 Task: Create a due date automation trigger when advanced on, on the tuesday of the week a card is due add fields without custom field "Resume" set to a number greater than 1 and lower than 10 at 11:00 AM.
Action: Mouse moved to (1170, 92)
Screenshot: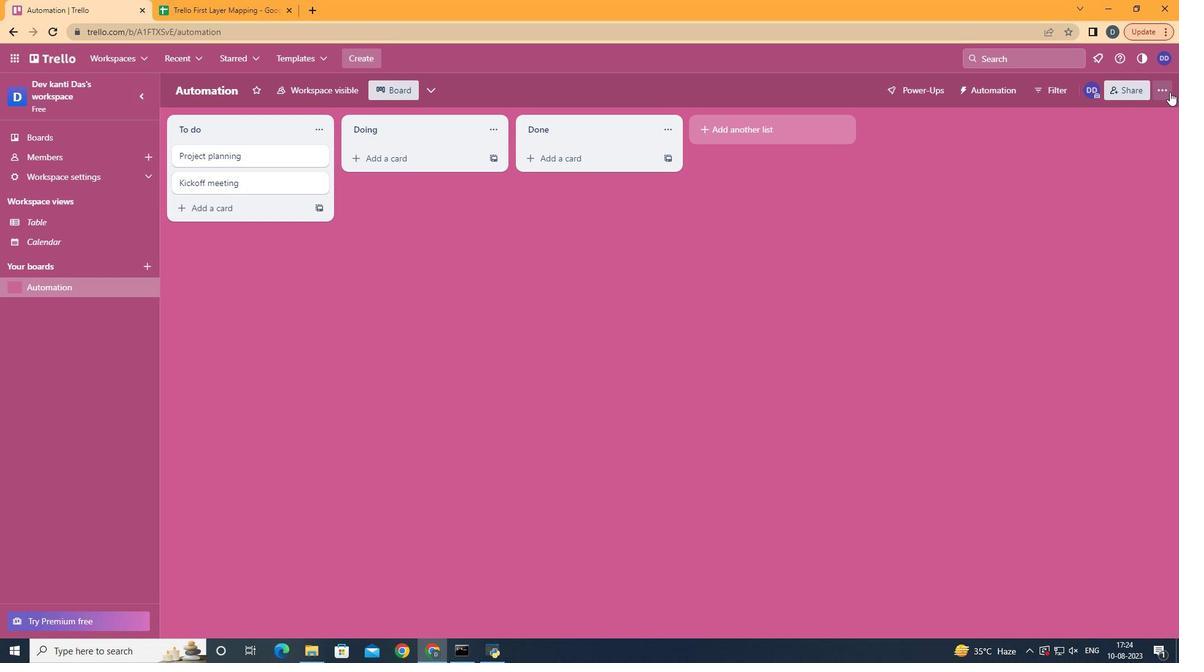 
Action: Mouse pressed left at (1170, 92)
Screenshot: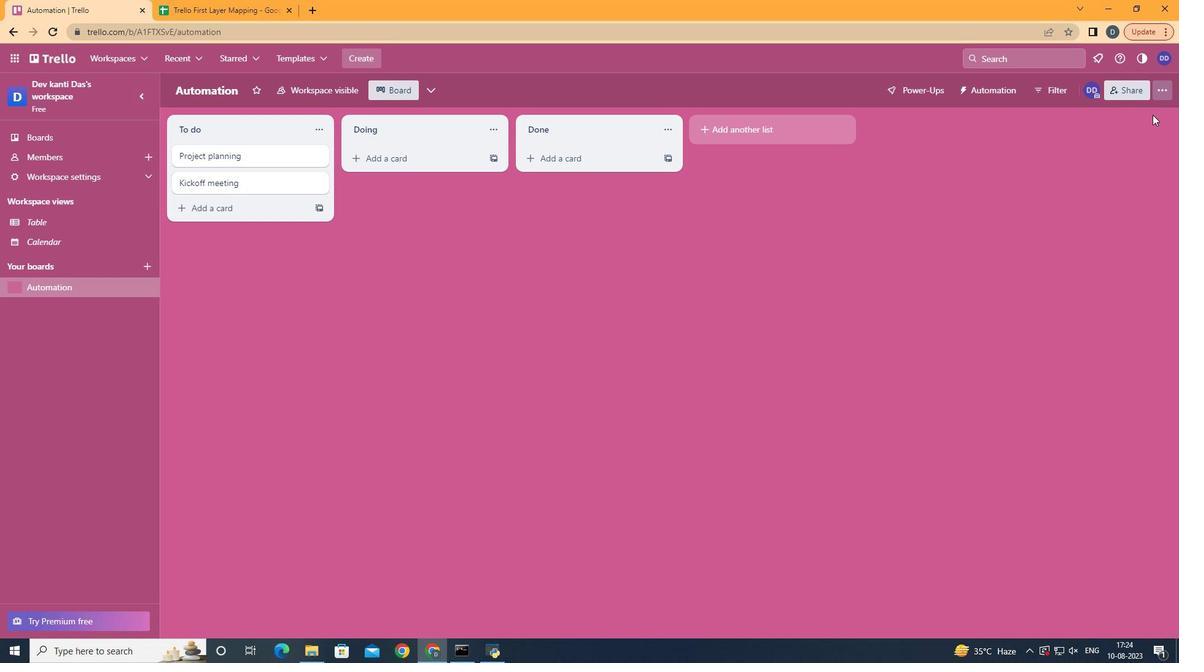 
Action: Mouse moved to (1030, 259)
Screenshot: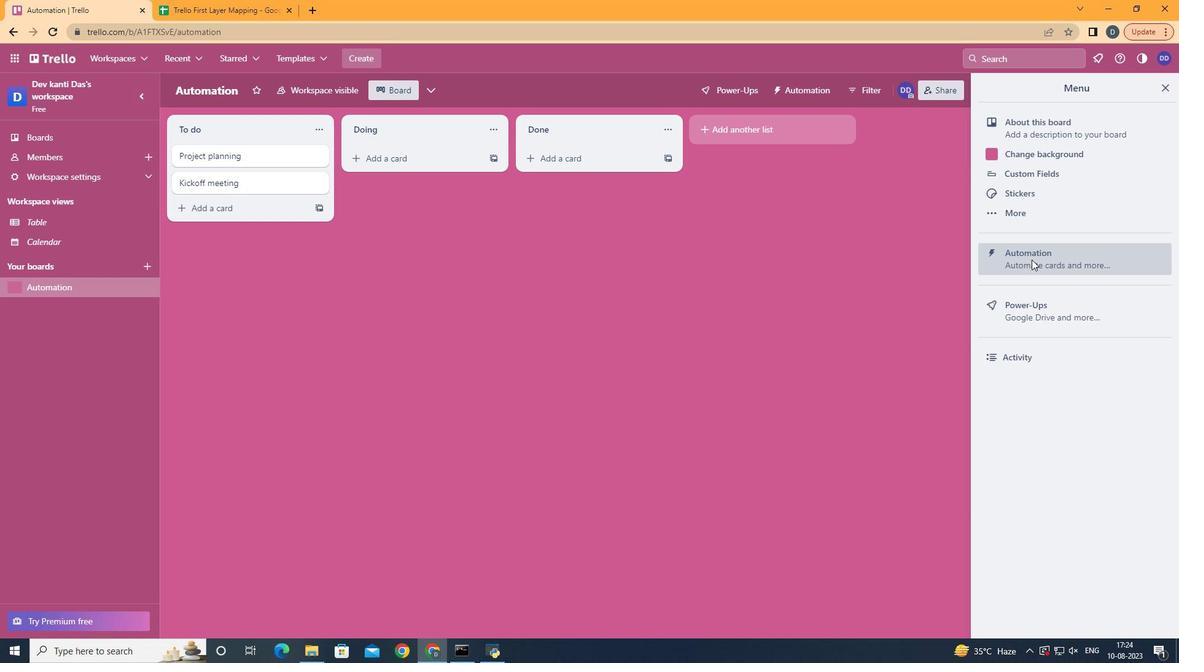 
Action: Mouse pressed left at (1030, 259)
Screenshot: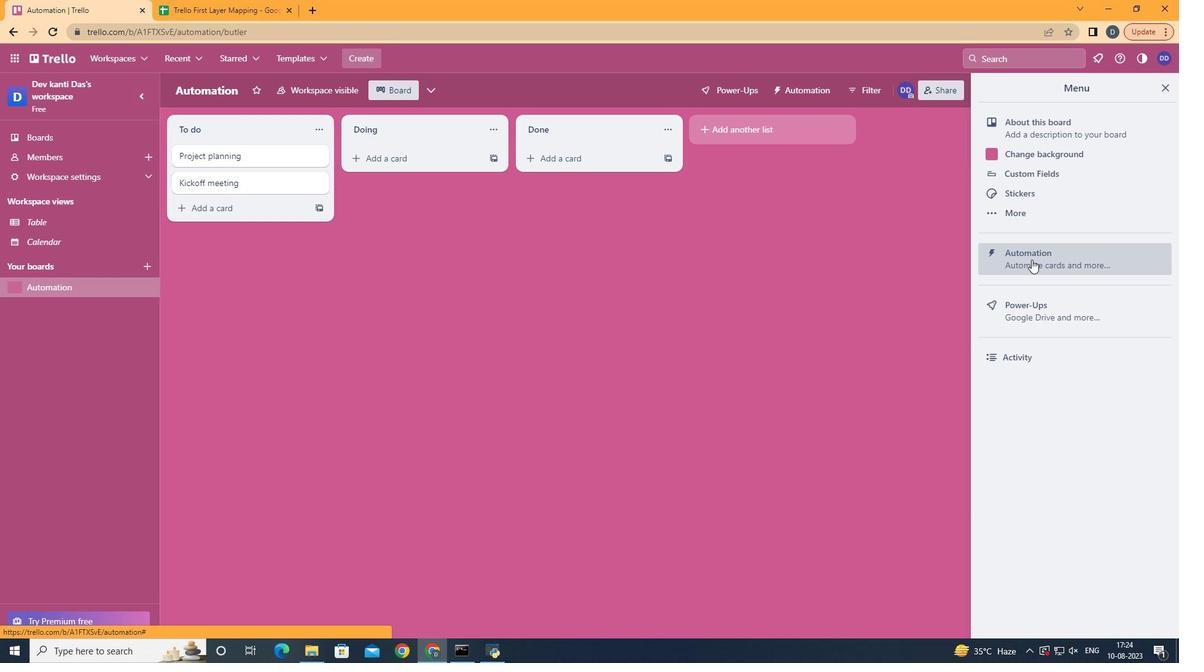 
Action: Mouse moved to (215, 245)
Screenshot: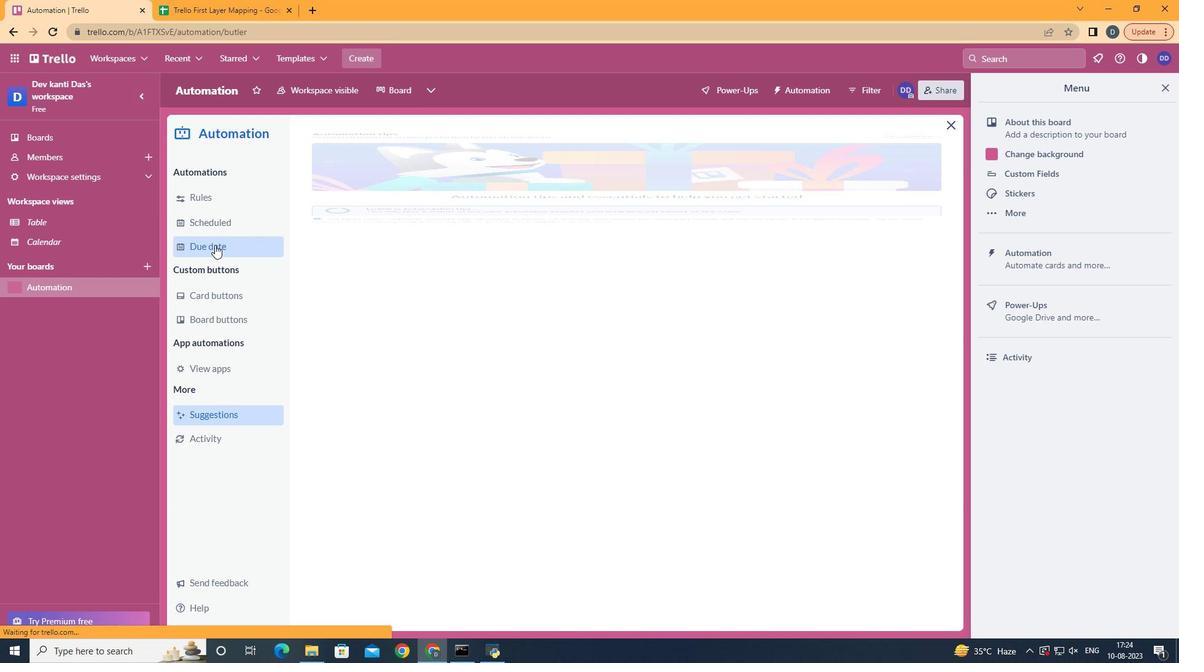 
Action: Mouse pressed left at (215, 245)
Screenshot: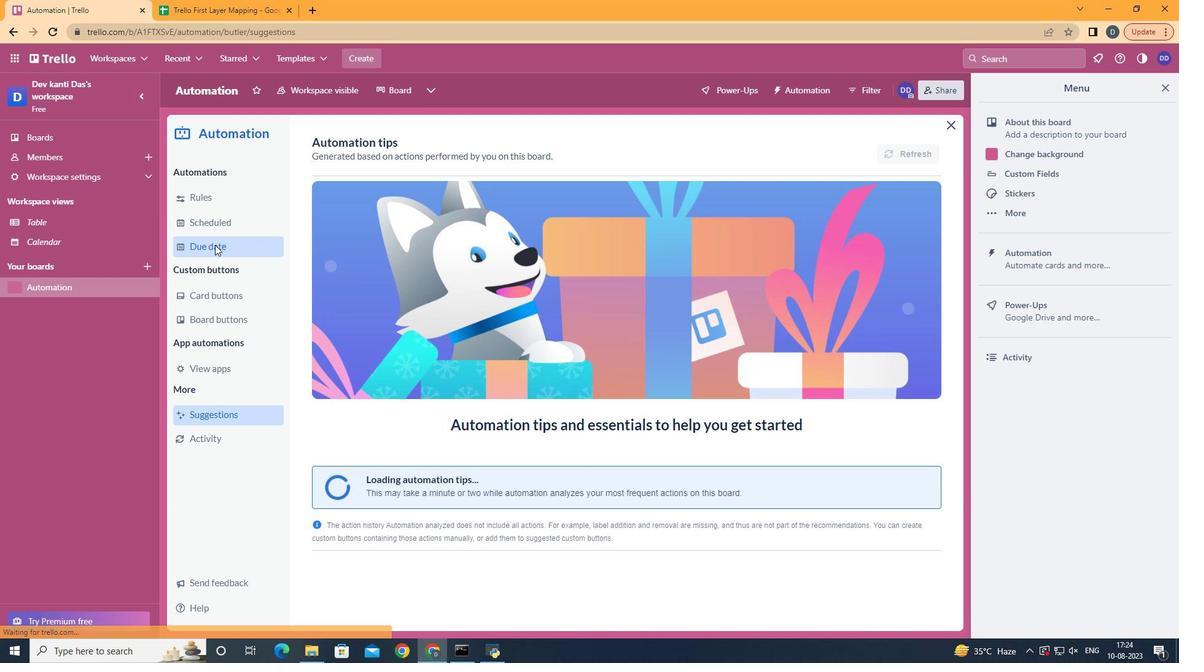 
Action: Mouse moved to (860, 146)
Screenshot: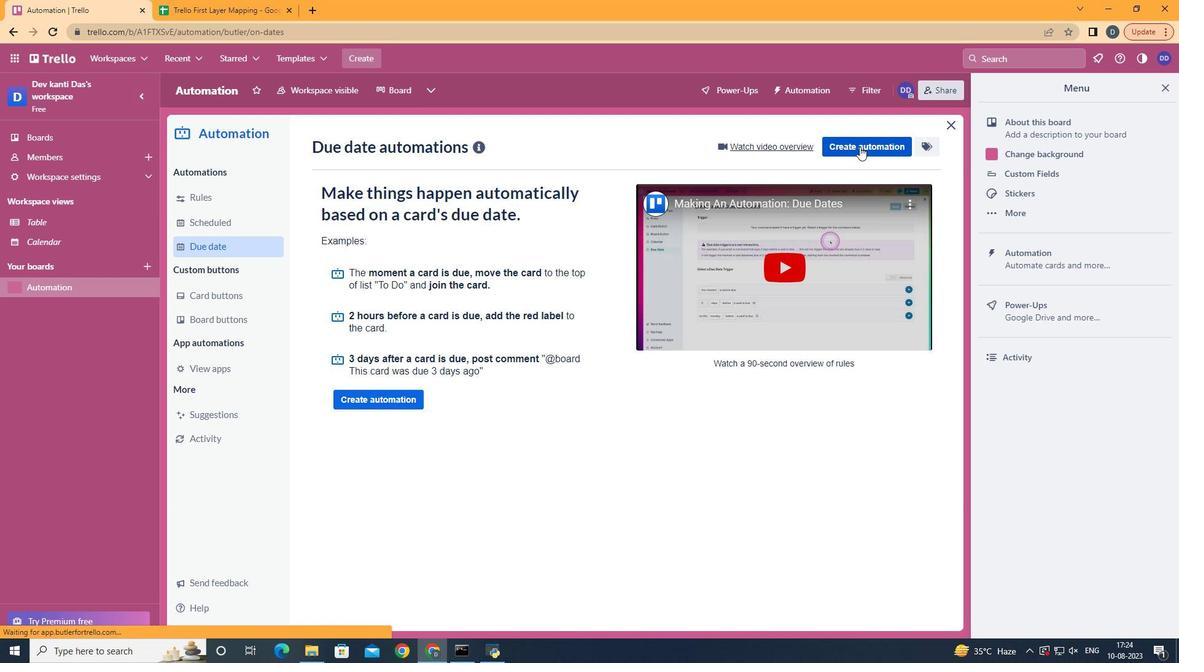
Action: Mouse pressed left at (860, 146)
Screenshot: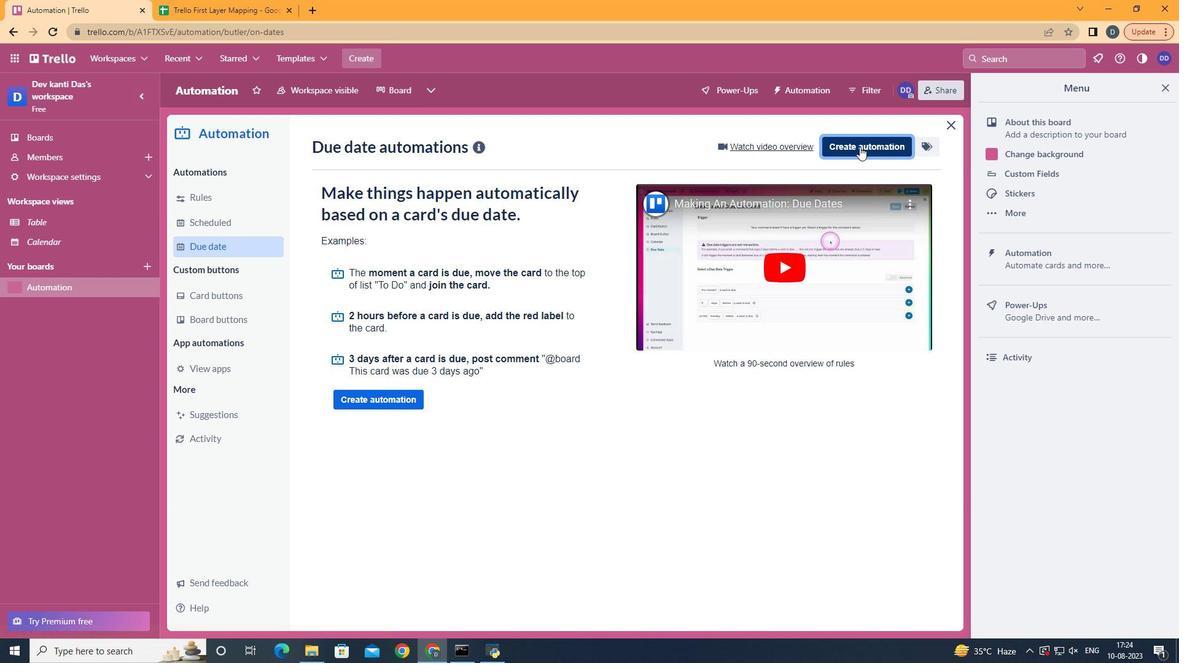 
Action: Mouse moved to (605, 268)
Screenshot: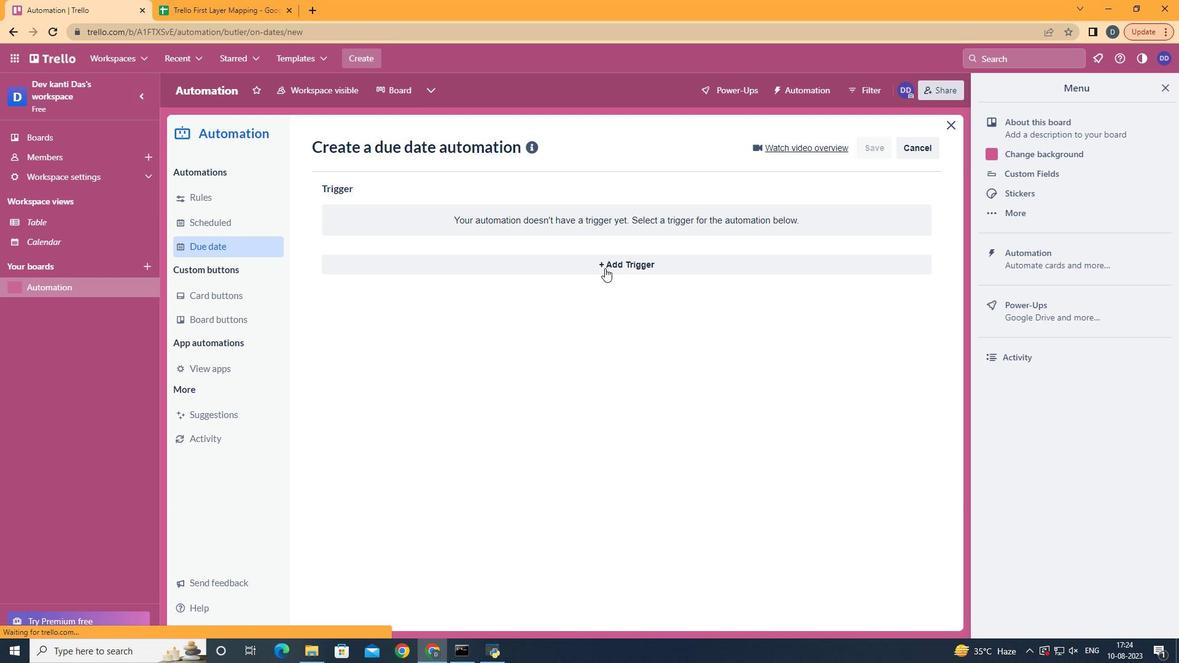 
Action: Mouse pressed left at (605, 268)
Screenshot: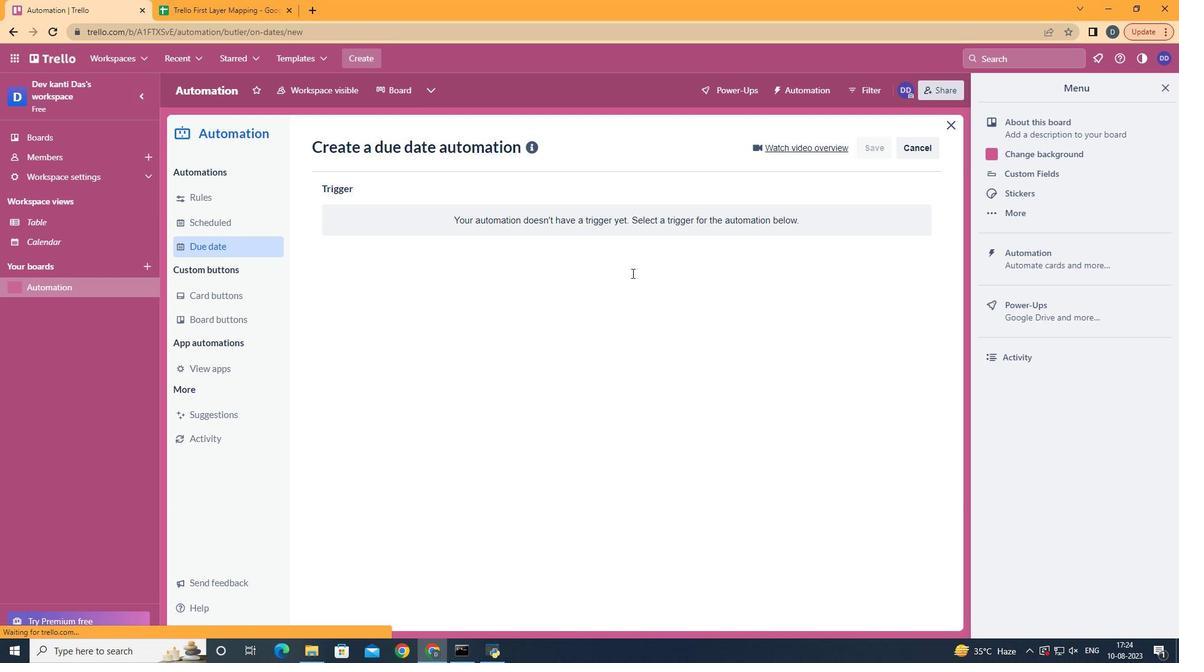 
Action: Mouse moved to (393, 345)
Screenshot: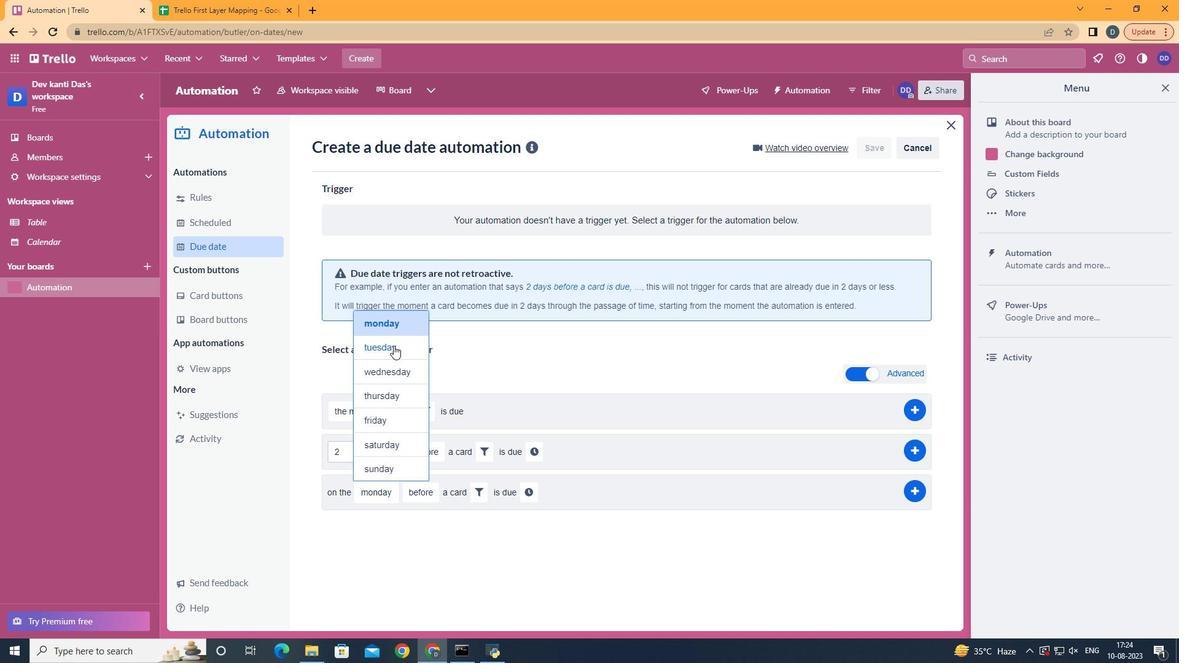 
Action: Mouse pressed left at (393, 345)
Screenshot: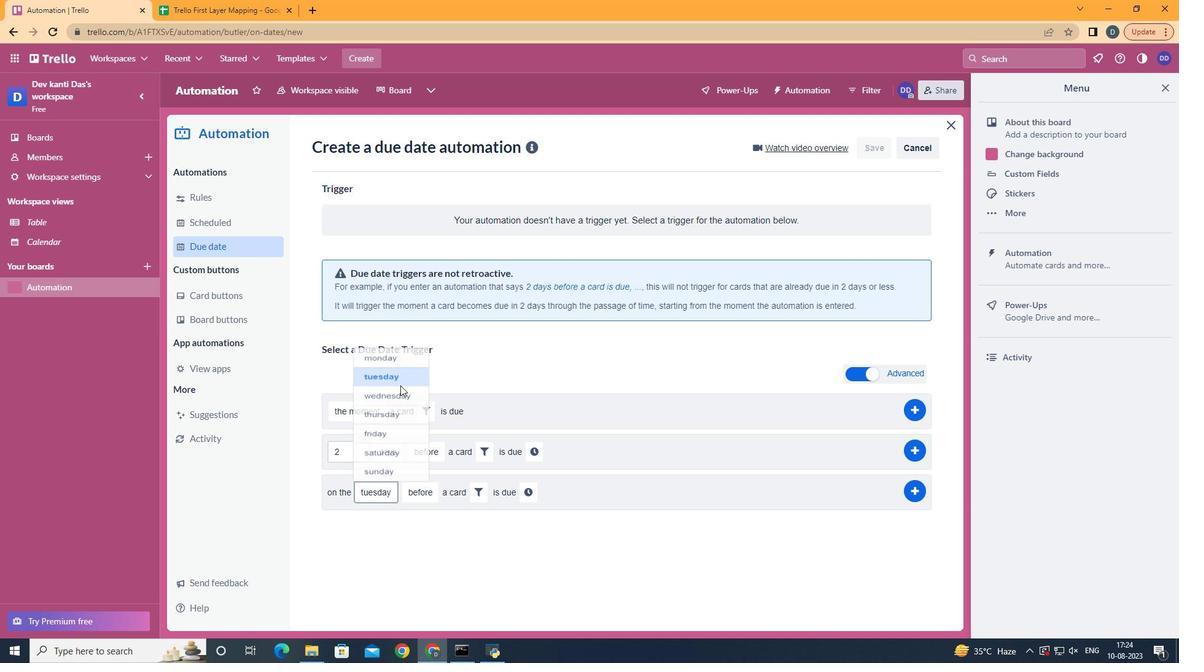 
Action: Mouse moved to (438, 539)
Screenshot: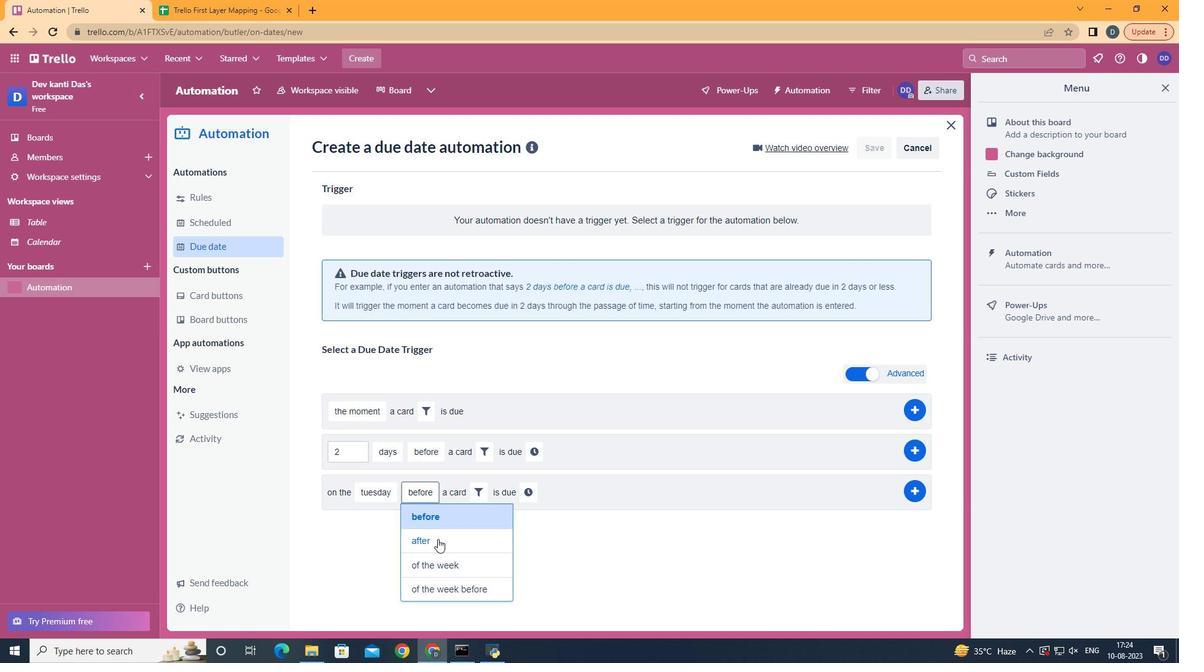 
Action: Mouse pressed left at (438, 539)
Screenshot: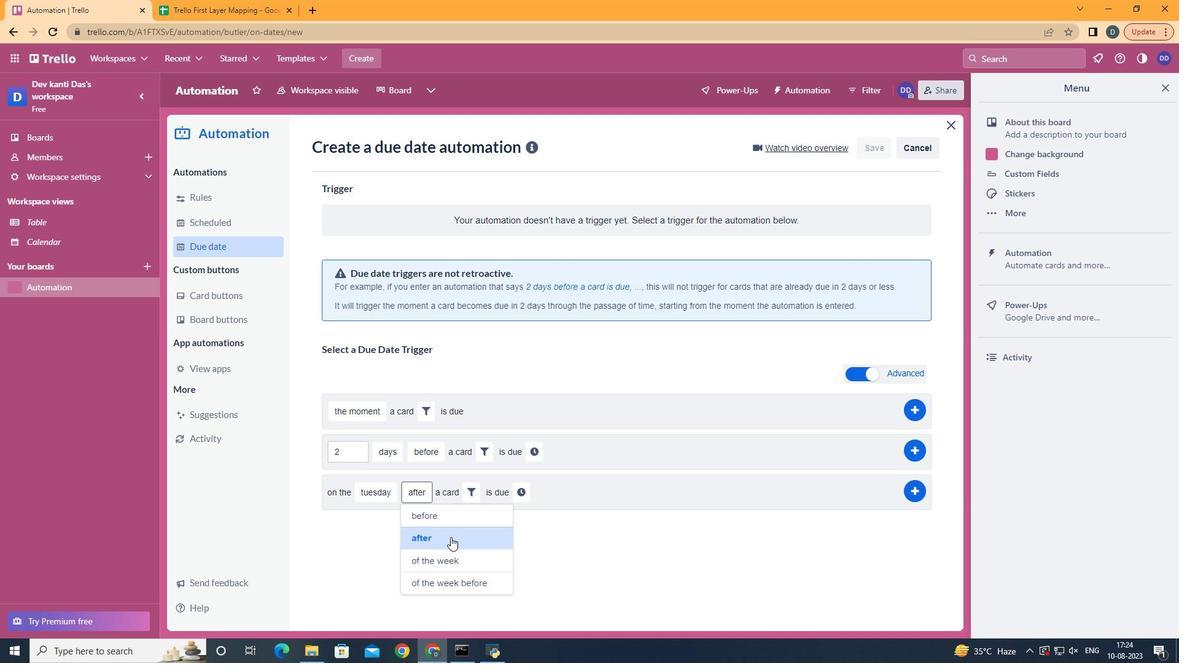 
Action: Mouse moved to (423, 565)
Screenshot: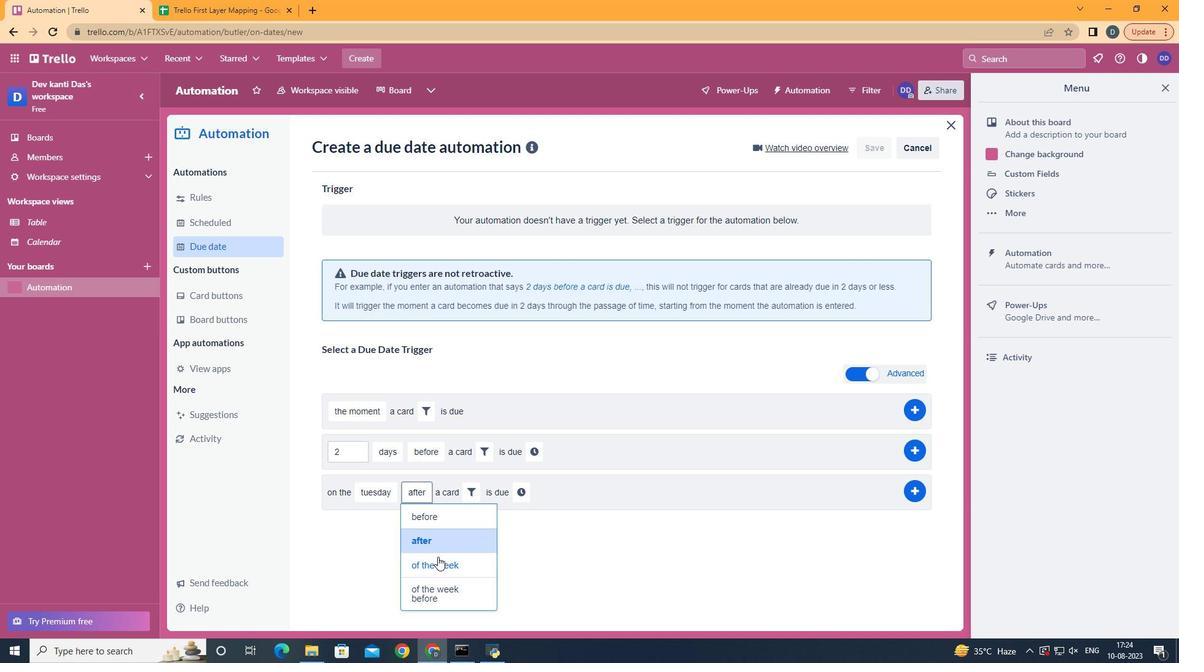 
Action: Mouse pressed left at (423, 565)
Screenshot: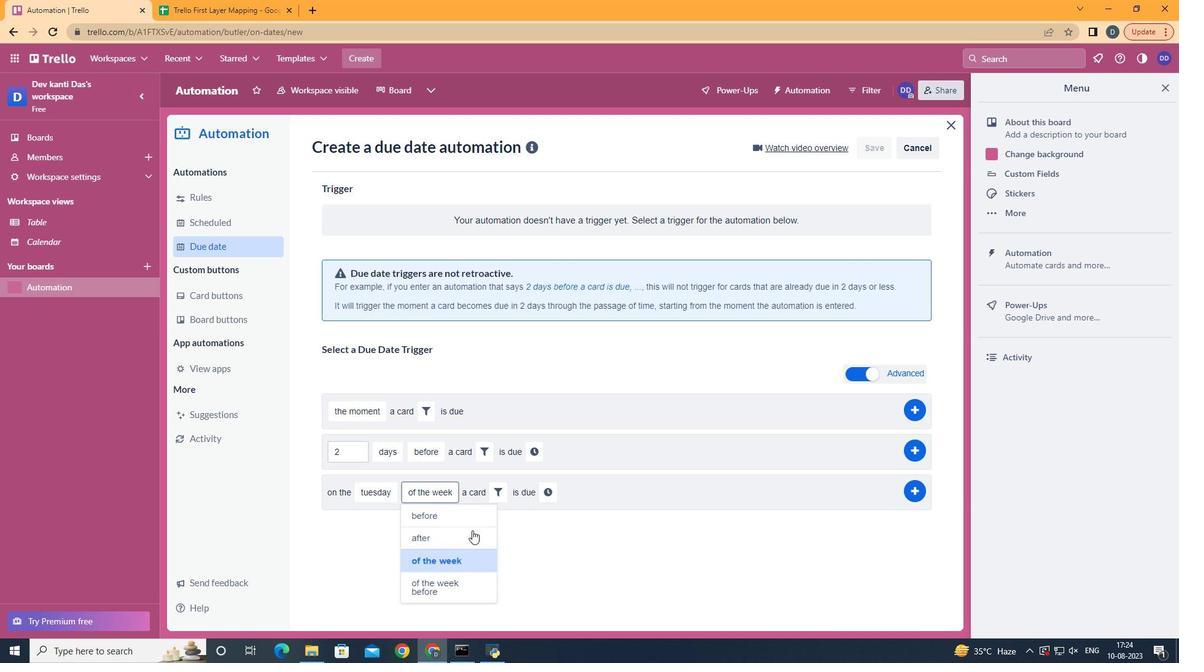 
Action: Mouse moved to (497, 492)
Screenshot: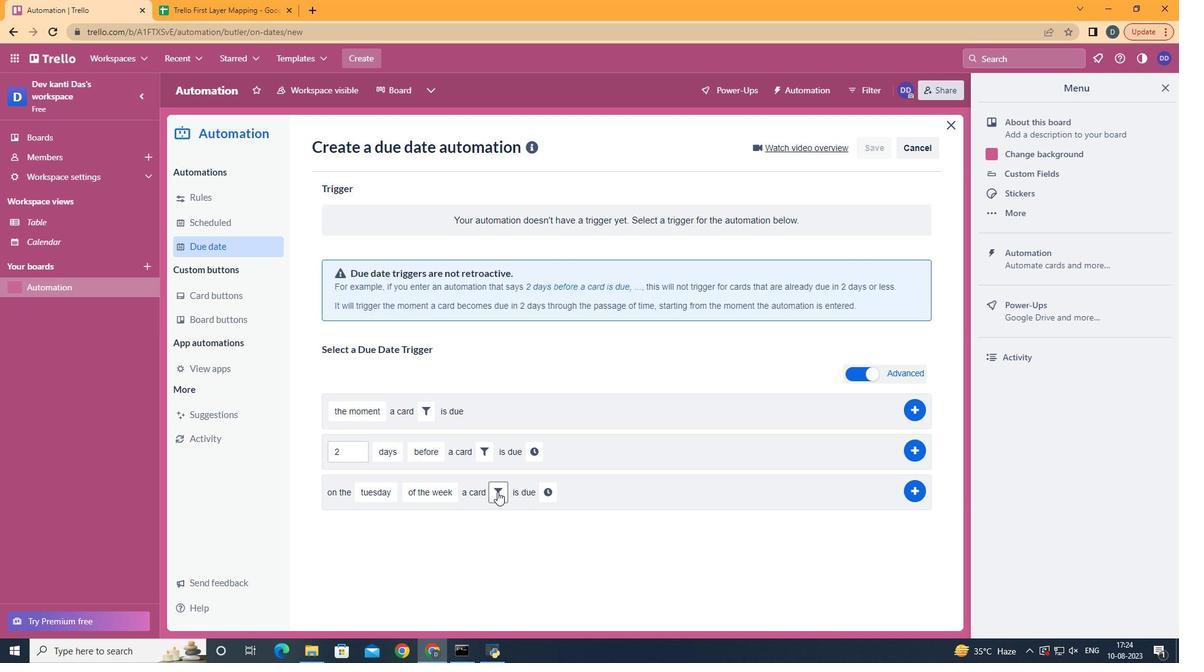 
Action: Mouse pressed left at (497, 492)
Screenshot: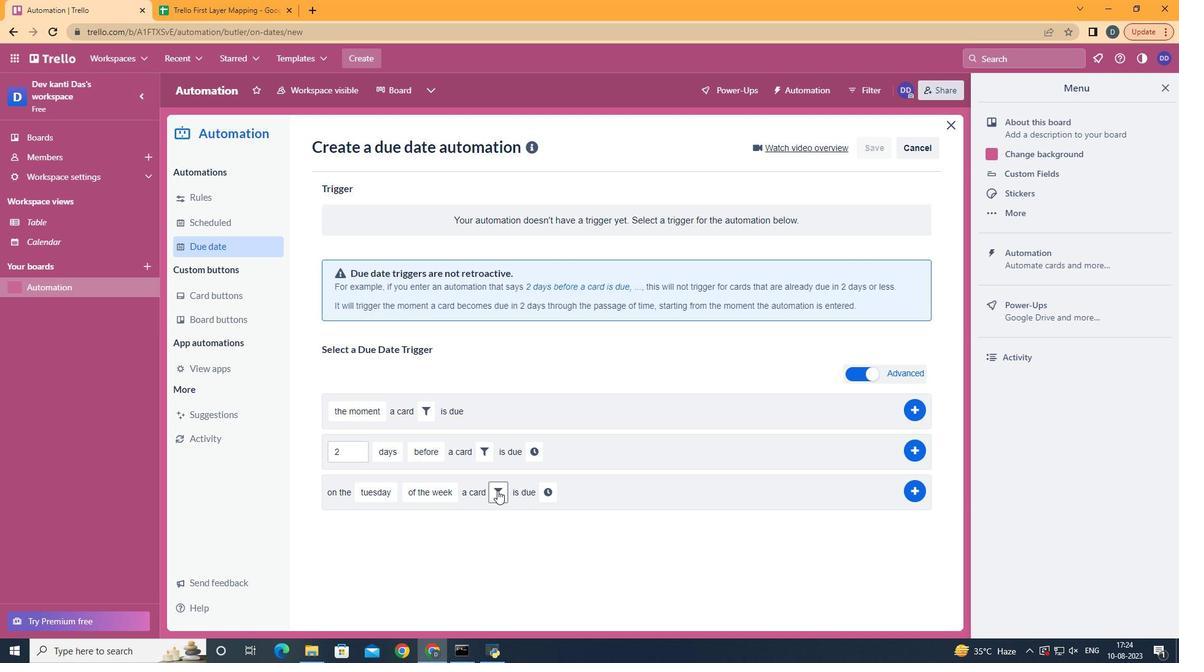 
Action: Mouse moved to (703, 538)
Screenshot: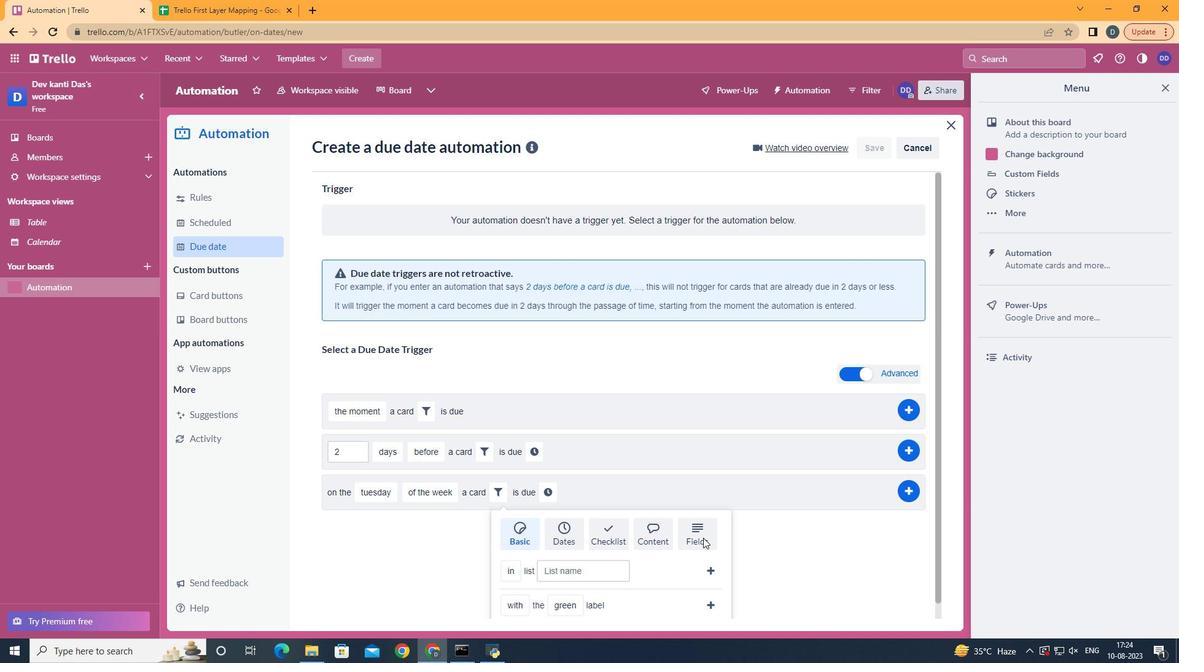 
Action: Mouse pressed left at (703, 538)
Screenshot: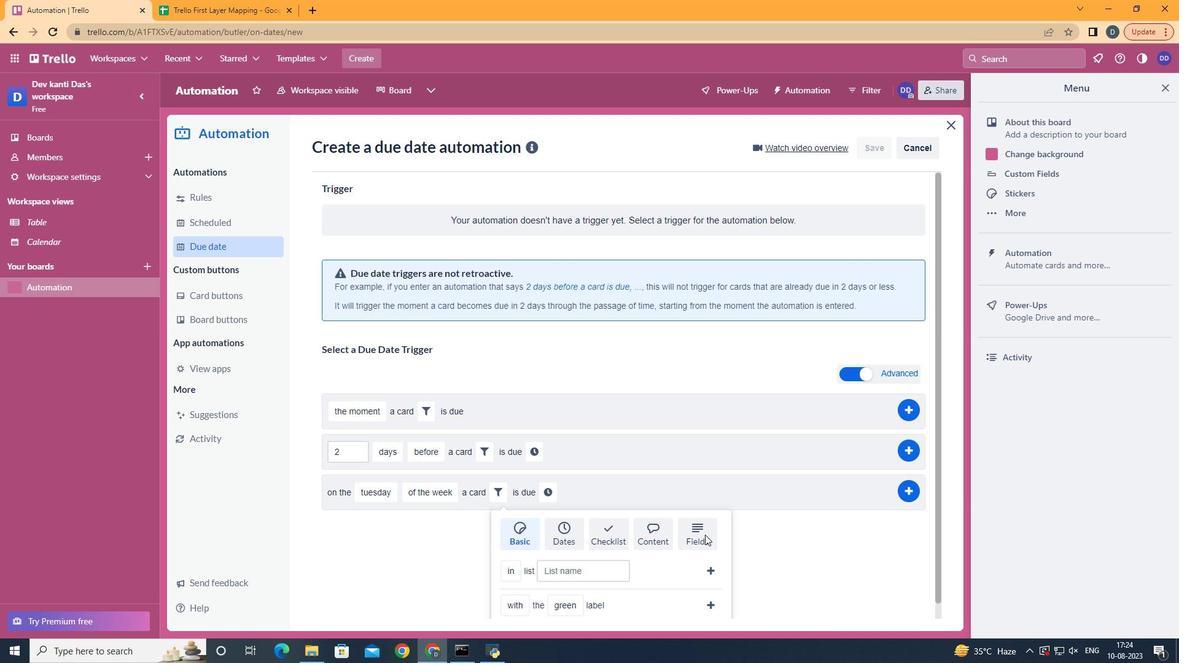 
Action: Mouse moved to (707, 533)
Screenshot: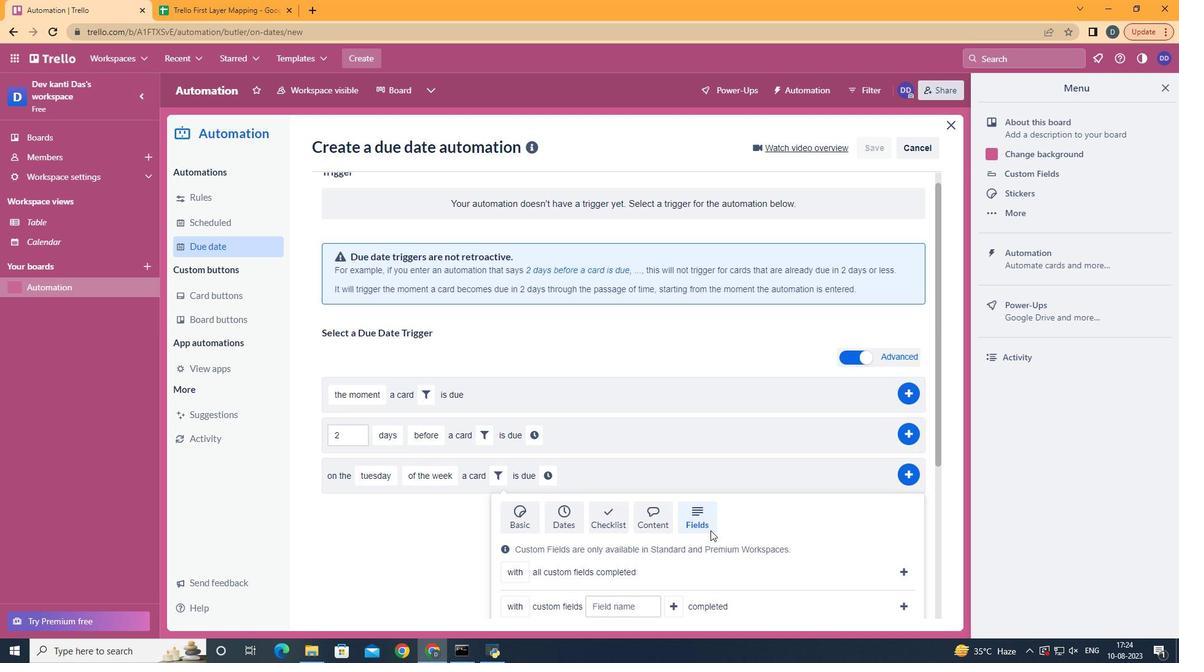 
Action: Mouse scrolled (707, 532) with delta (0, 0)
Screenshot: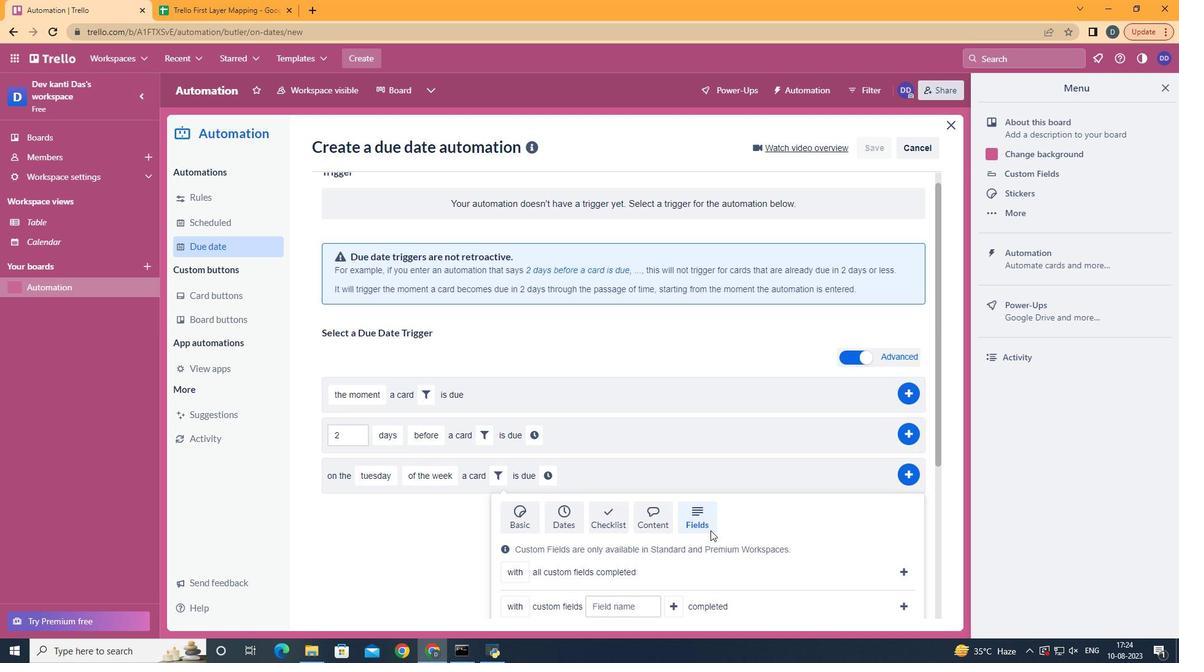 
Action: Mouse scrolled (707, 532) with delta (0, 0)
Screenshot: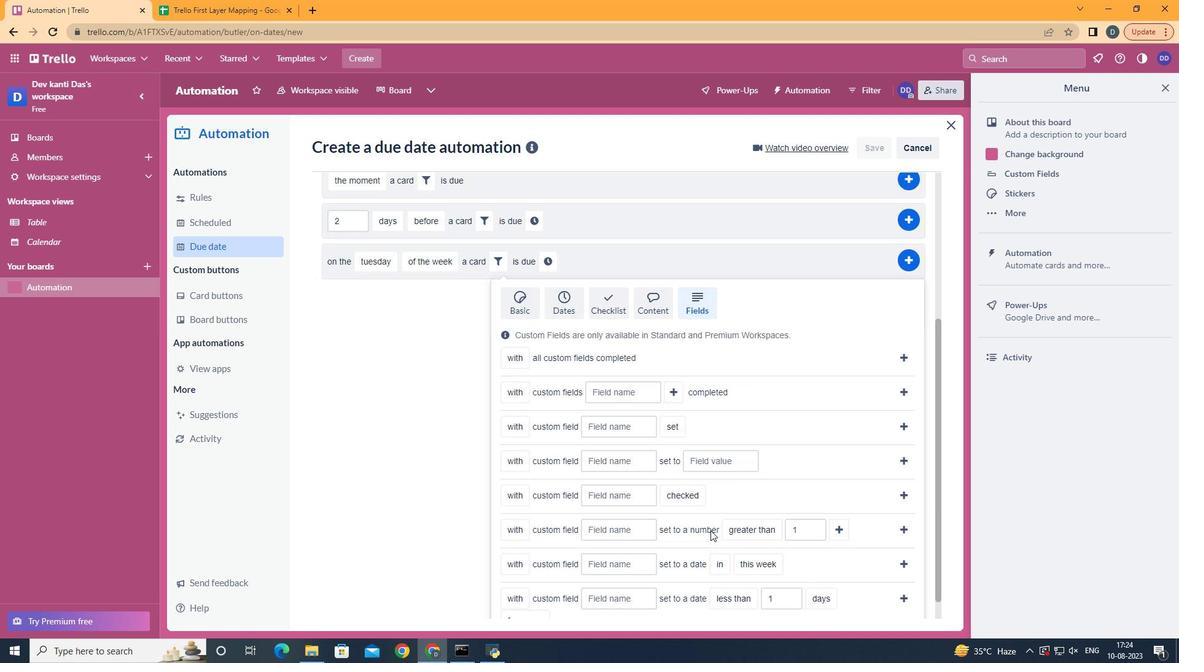 
Action: Mouse scrolled (707, 532) with delta (0, 0)
Screenshot: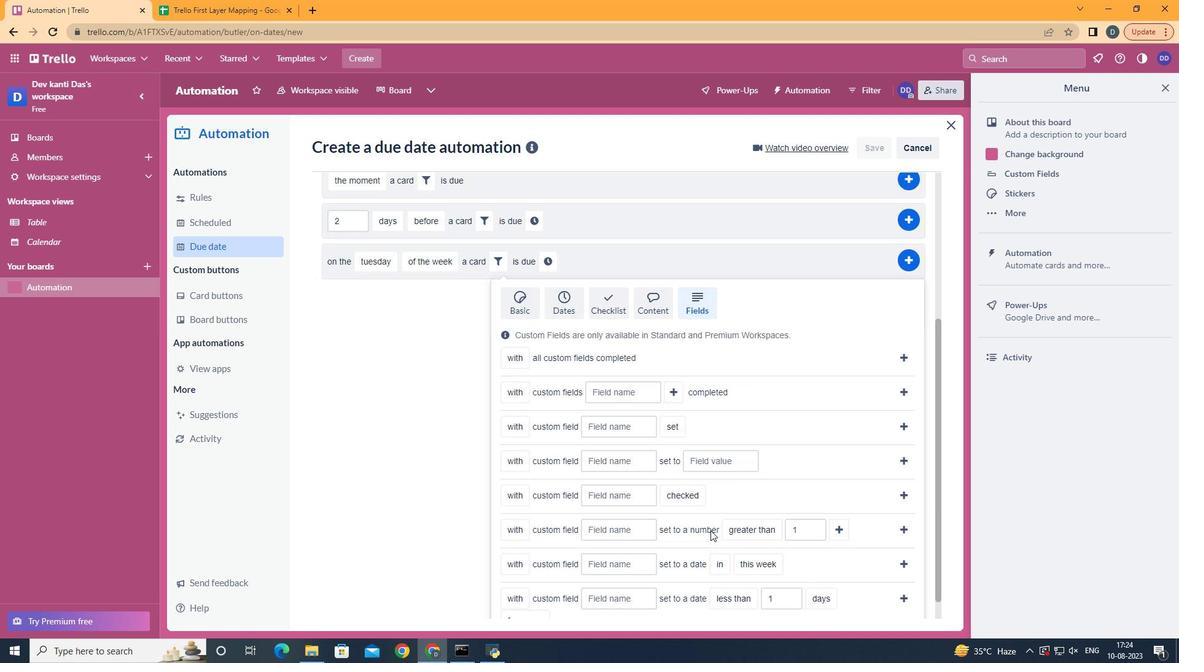 
Action: Mouse scrolled (707, 532) with delta (0, 0)
Screenshot: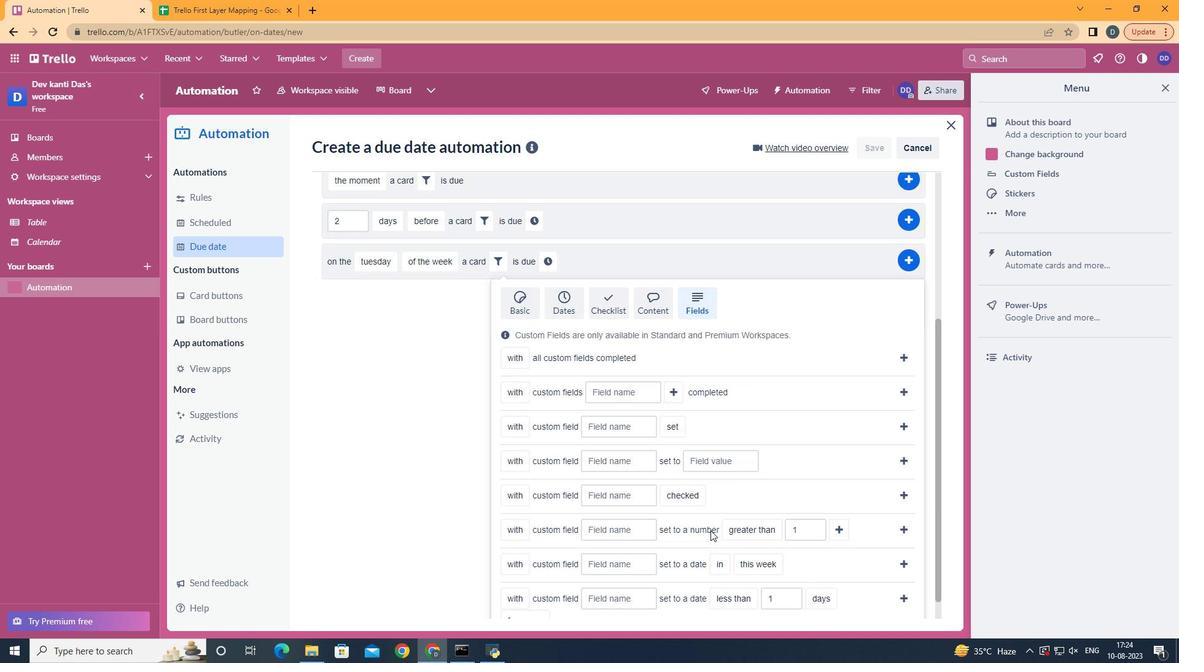 
Action: Mouse moved to (710, 530)
Screenshot: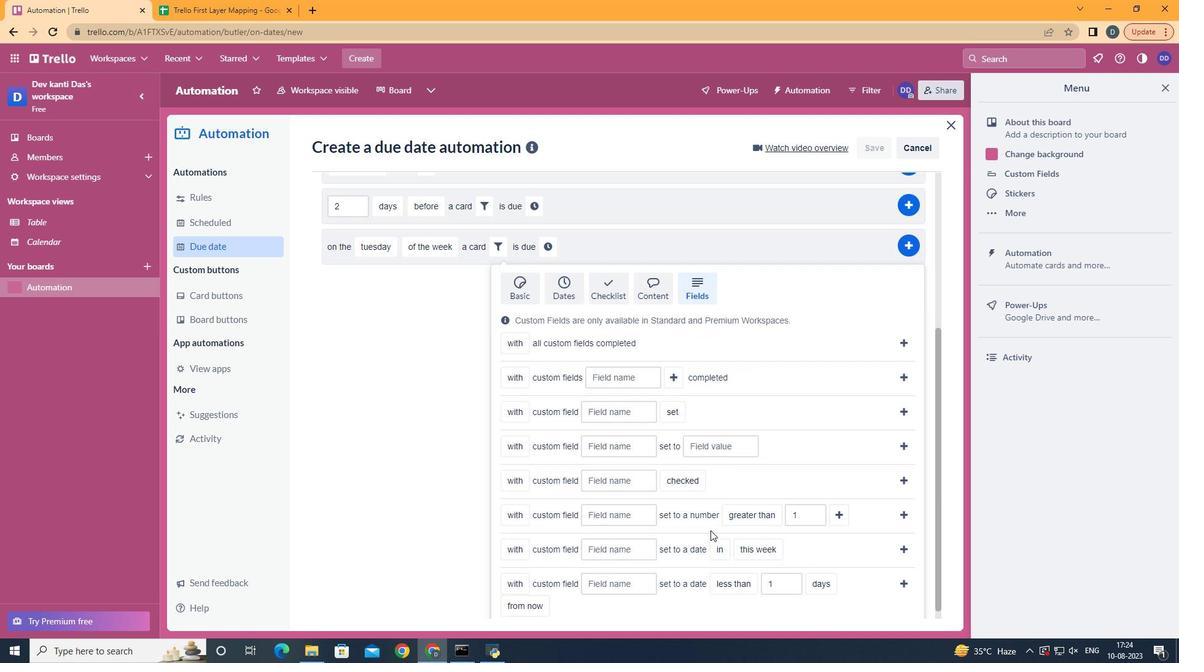 
Action: Mouse scrolled (710, 530) with delta (0, 0)
Screenshot: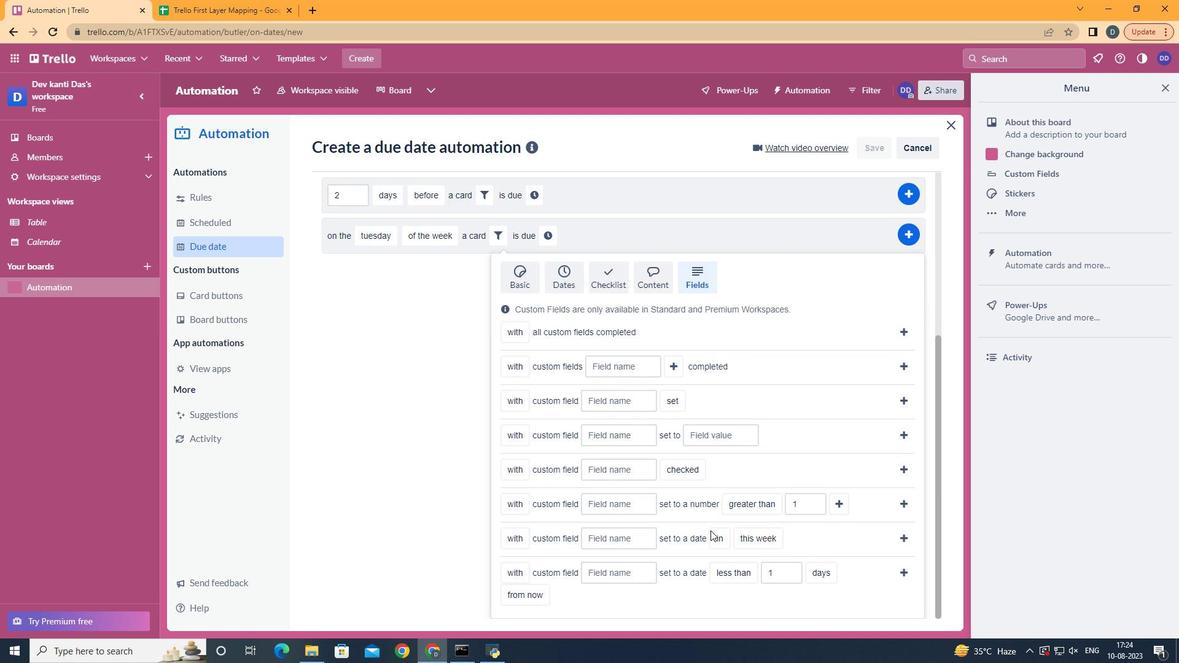 
Action: Mouse scrolled (710, 530) with delta (0, 0)
Screenshot: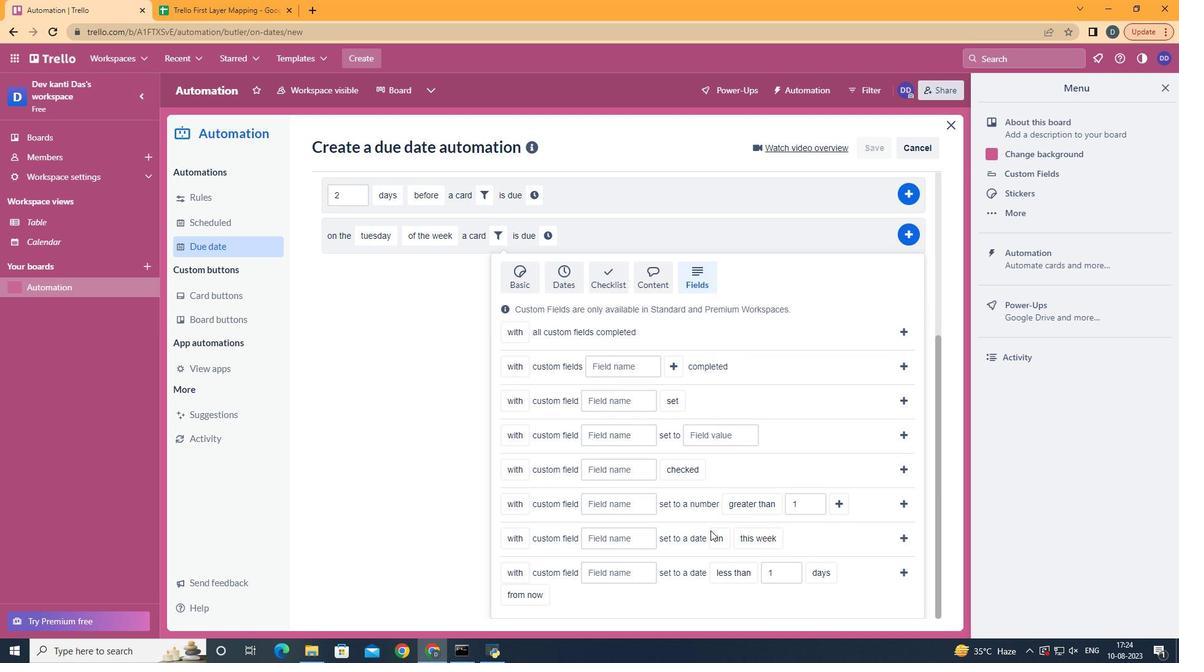 
Action: Mouse scrolled (710, 530) with delta (0, 0)
Screenshot: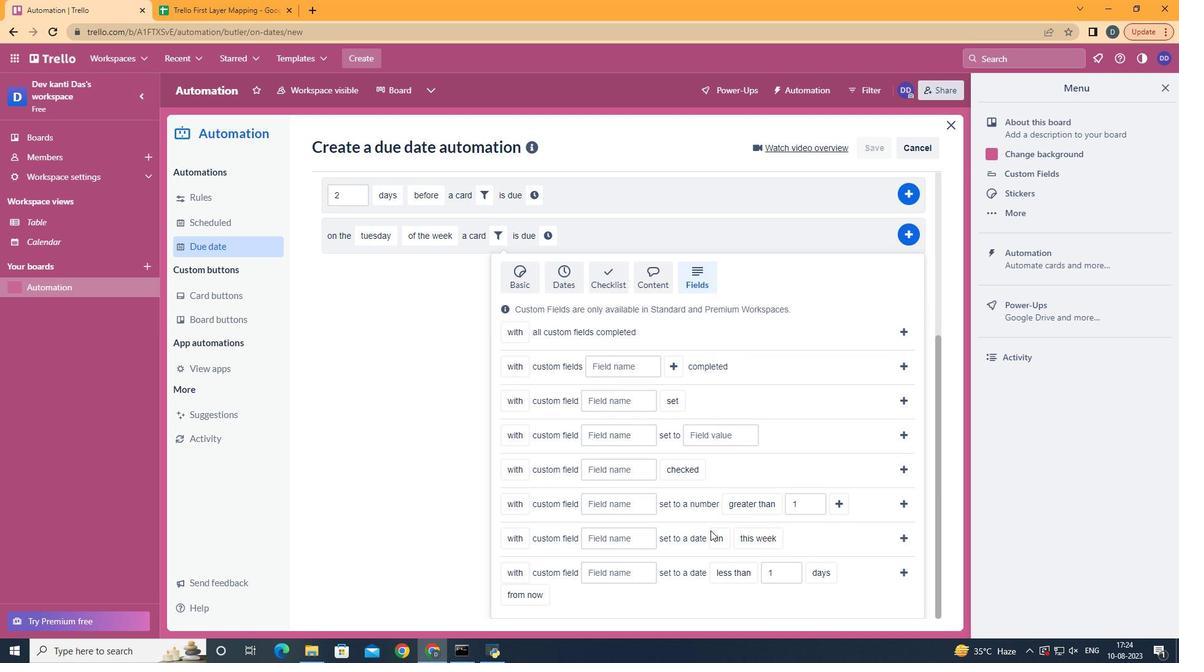 
Action: Mouse scrolled (710, 530) with delta (0, 0)
Screenshot: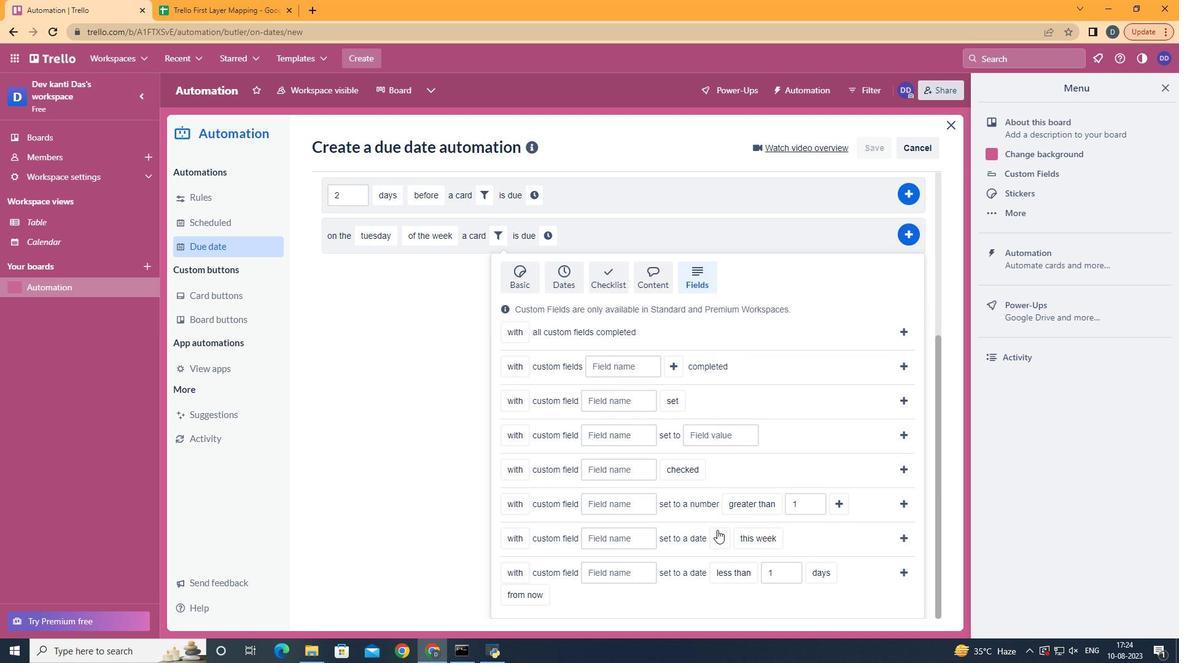 
Action: Mouse moved to (645, 508)
Screenshot: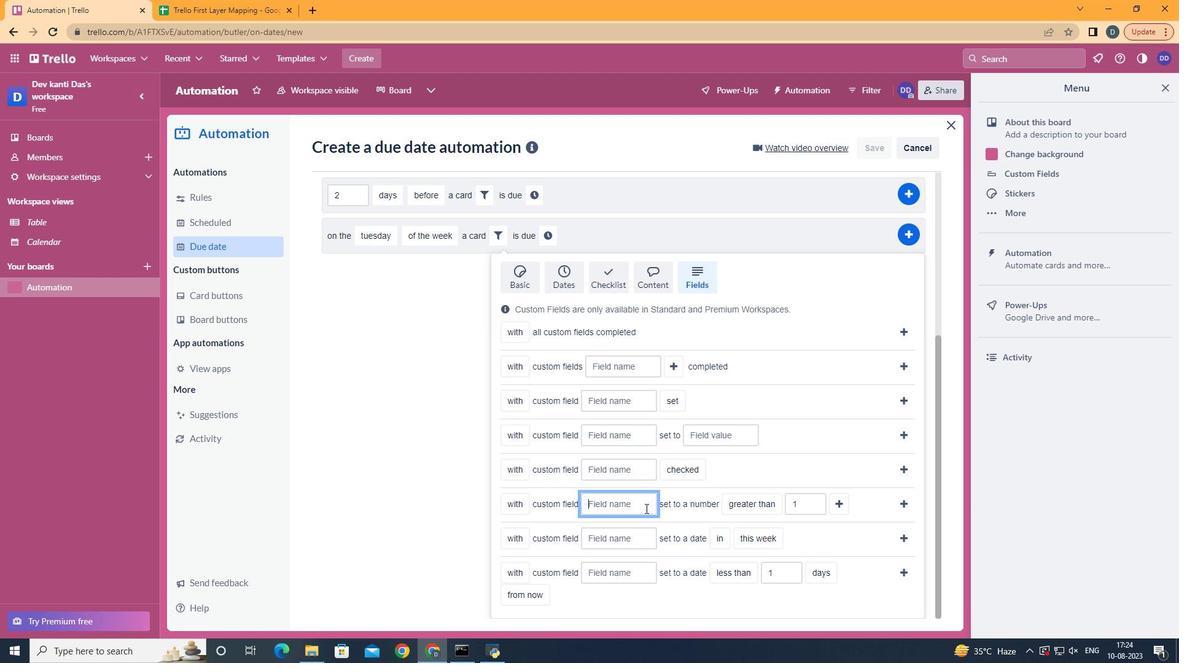 
Action: Mouse pressed left at (645, 508)
Screenshot: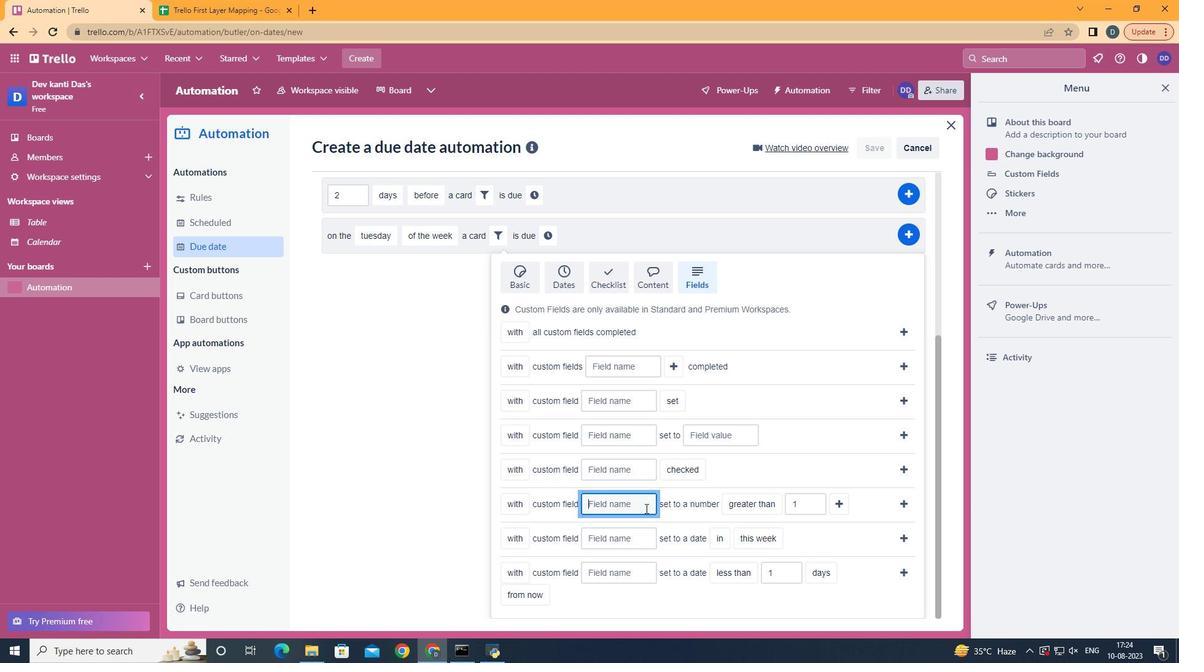 
Action: Key pressed <Key.shift>Resume
Screenshot: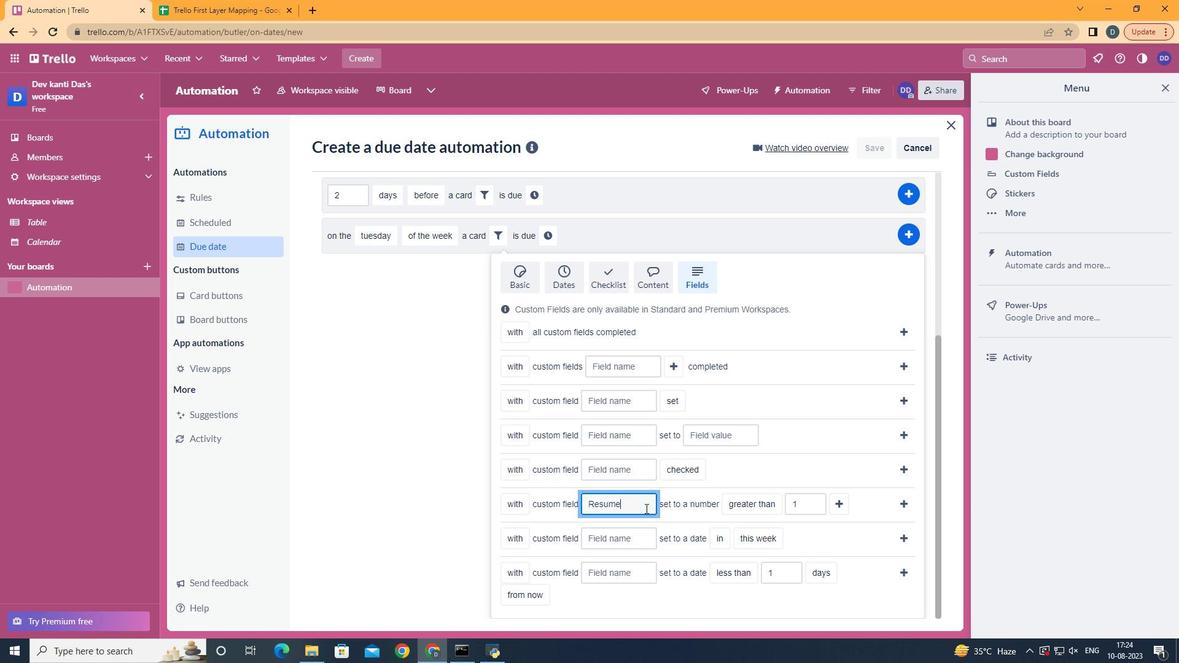
Action: Mouse moved to (530, 553)
Screenshot: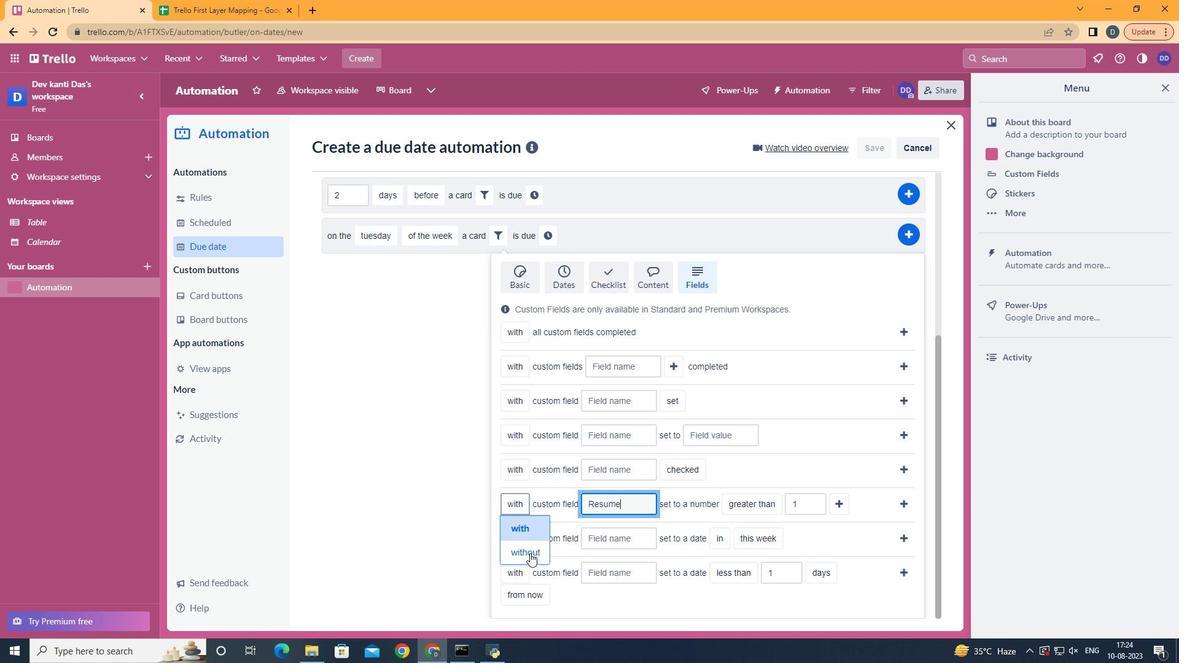 
Action: Mouse pressed left at (530, 553)
Screenshot: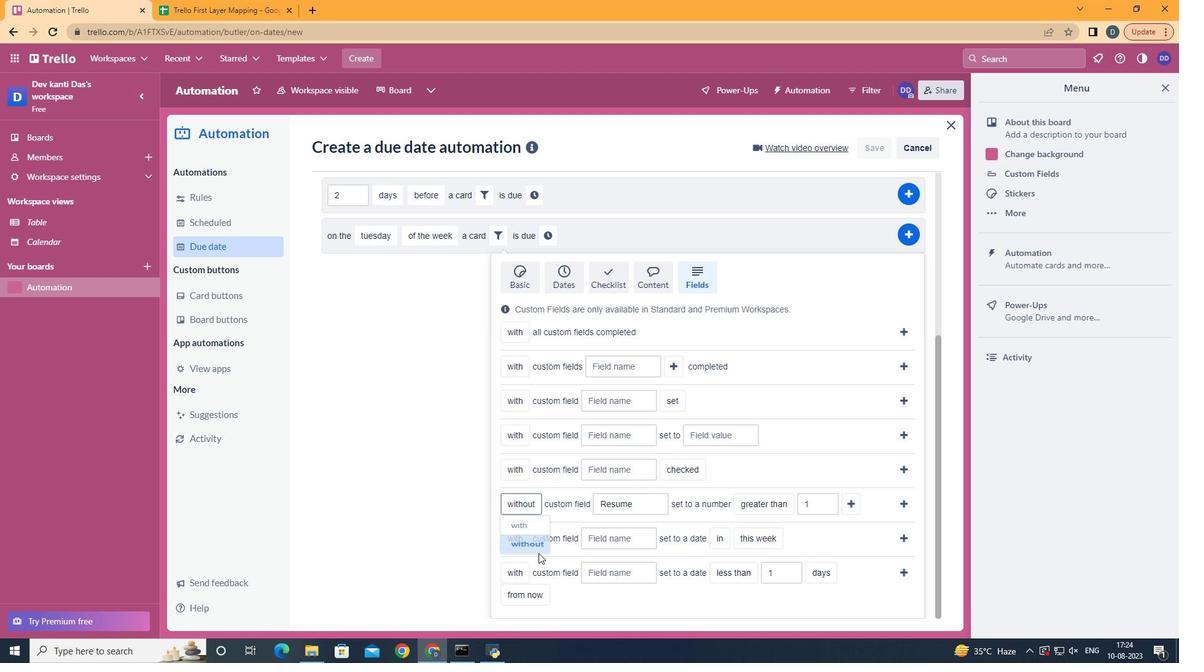 
Action: Mouse moved to (850, 502)
Screenshot: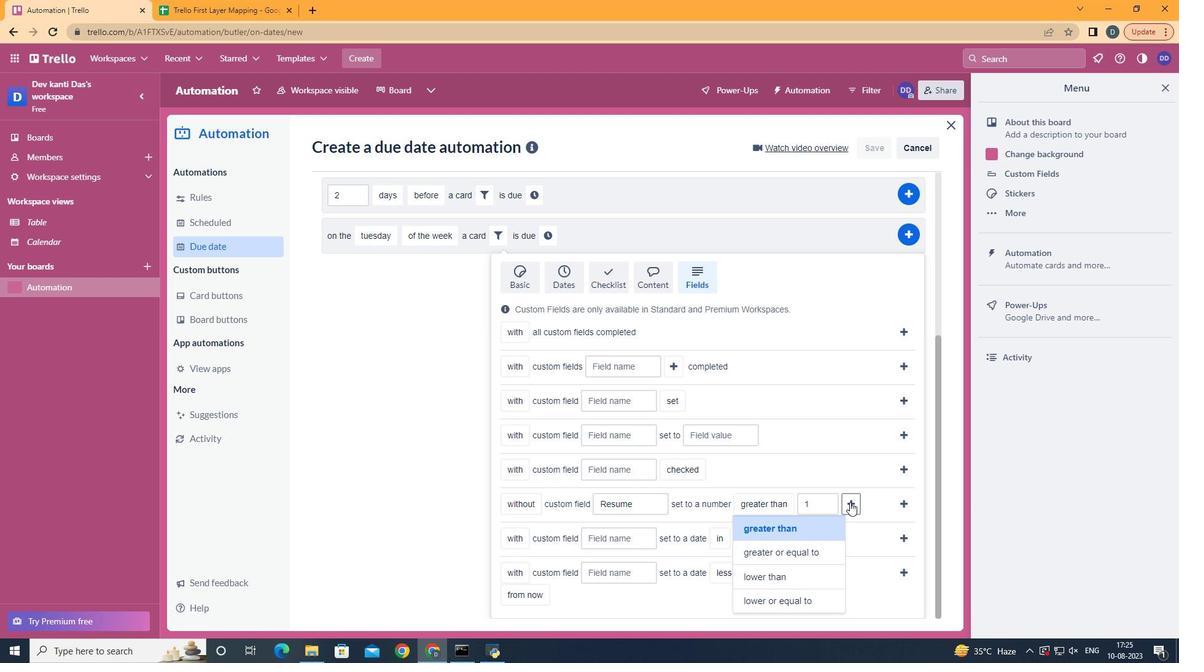 
Action: Mouse pressed left at (850, 502)
Screenshot: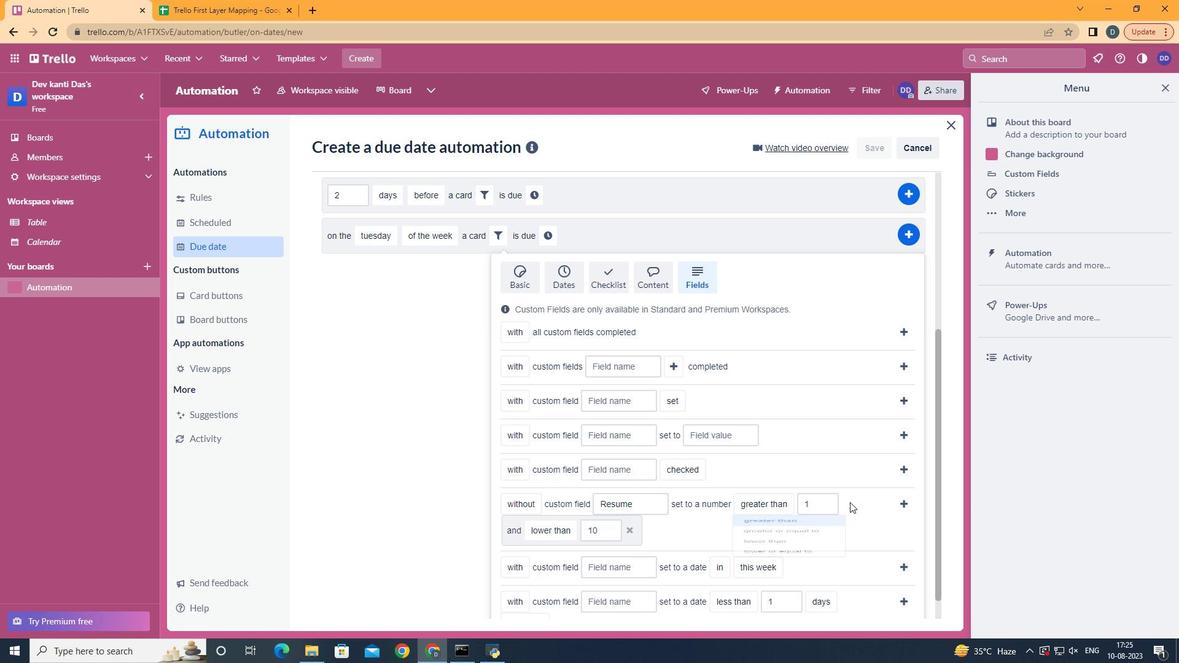 
Action: Mouse moved to (579, 436)
Screenshot: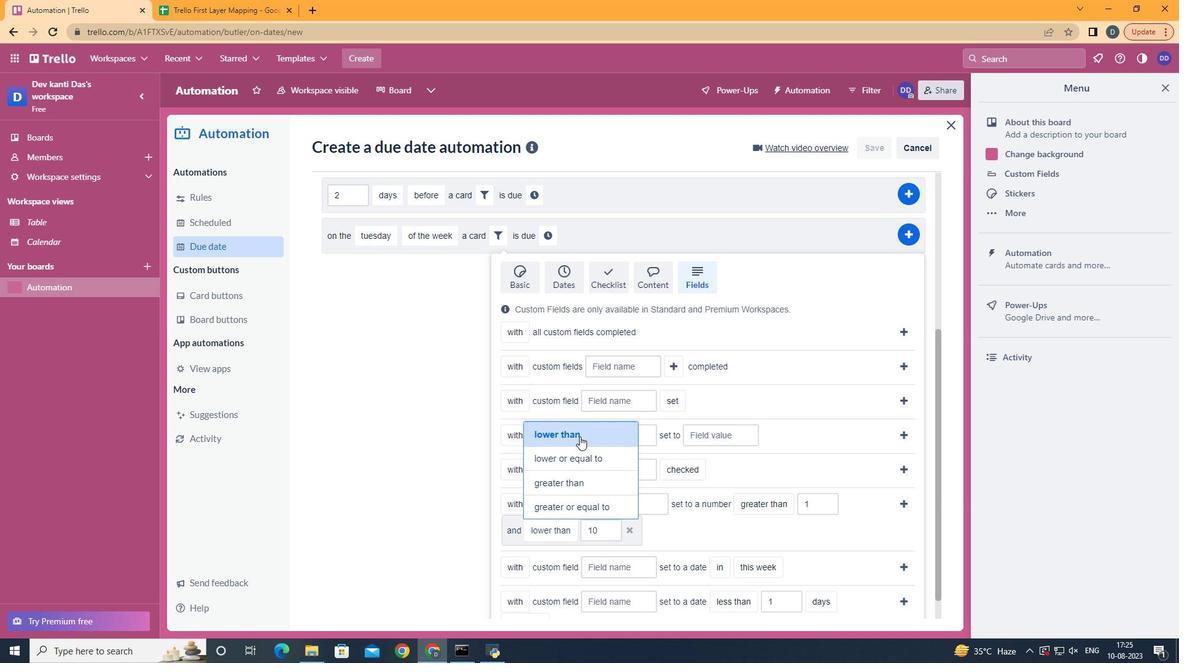 
Action: Mouse pressed left at (579, 436)
Screenshot: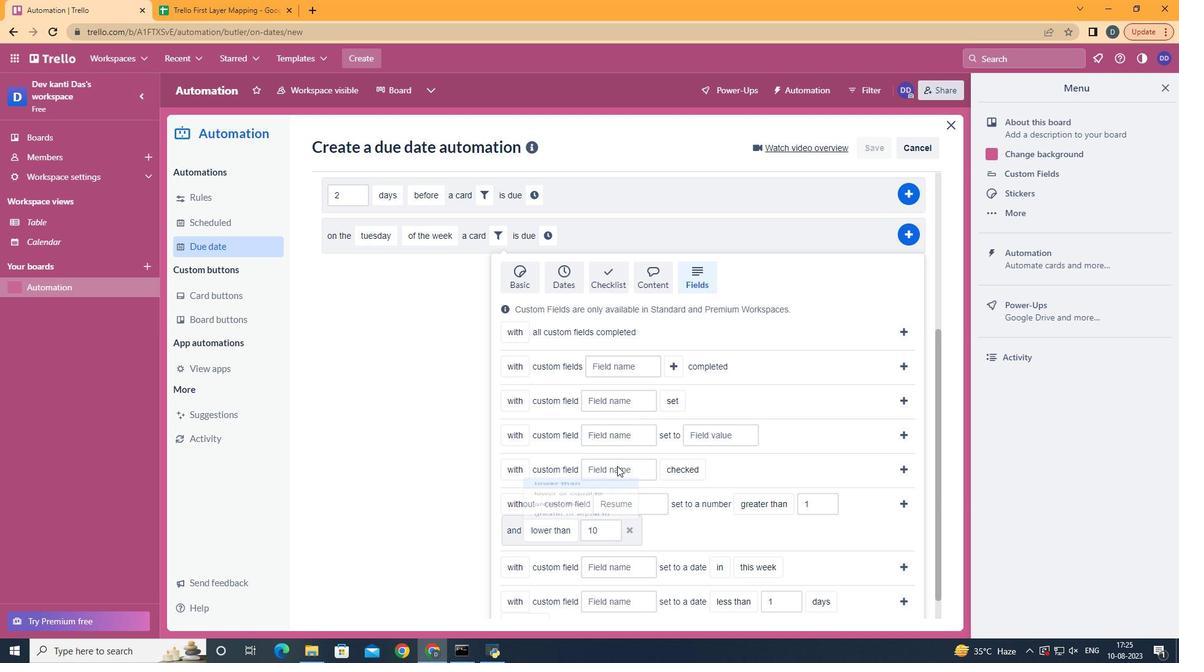 
Action: Mouse moved to (895, 509)
Screenshot: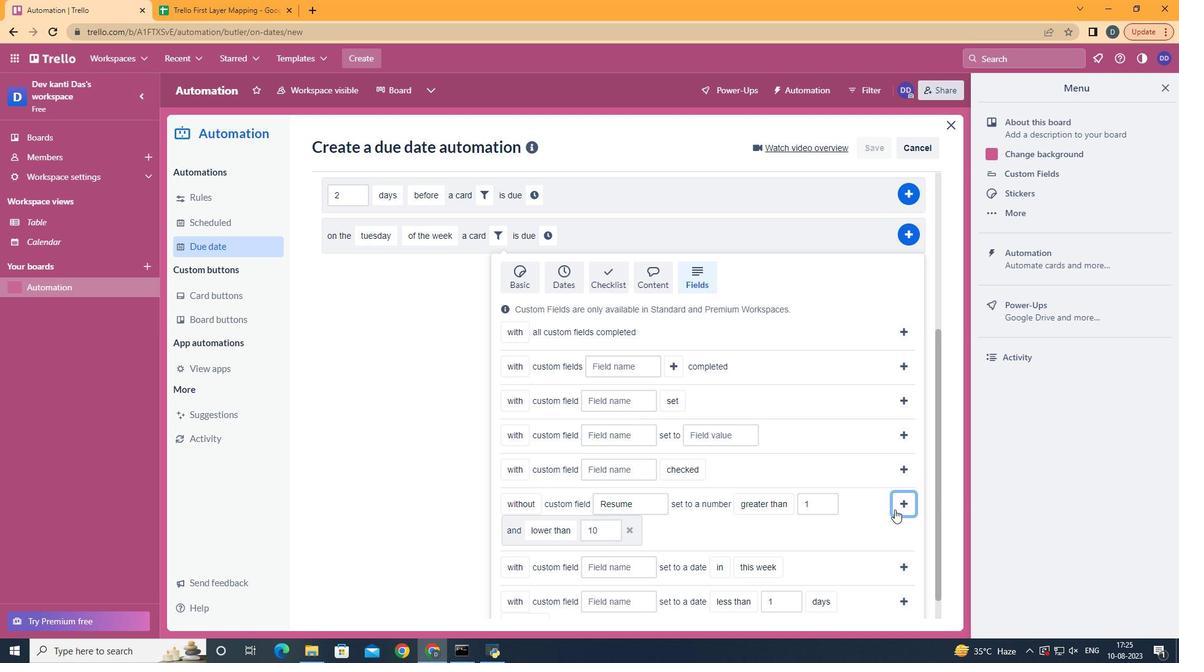 
Action: Mouse pressed left at (895, 509)
Screenshot: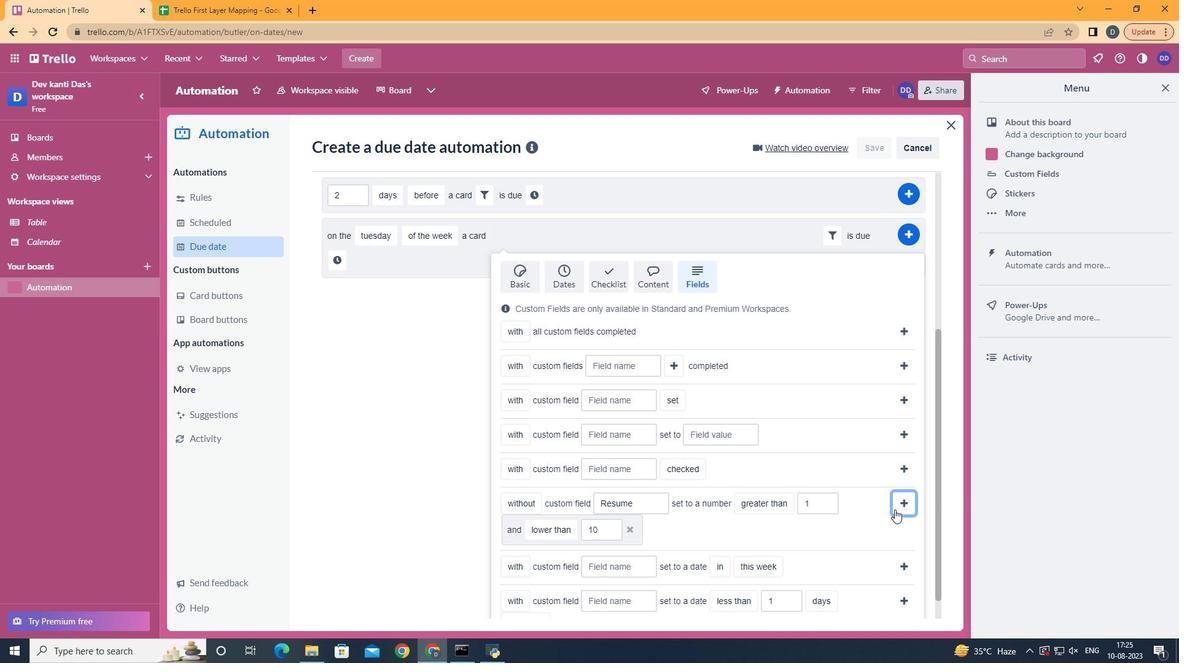 
Action: Mouse moved to (341, 517)
Screenshot: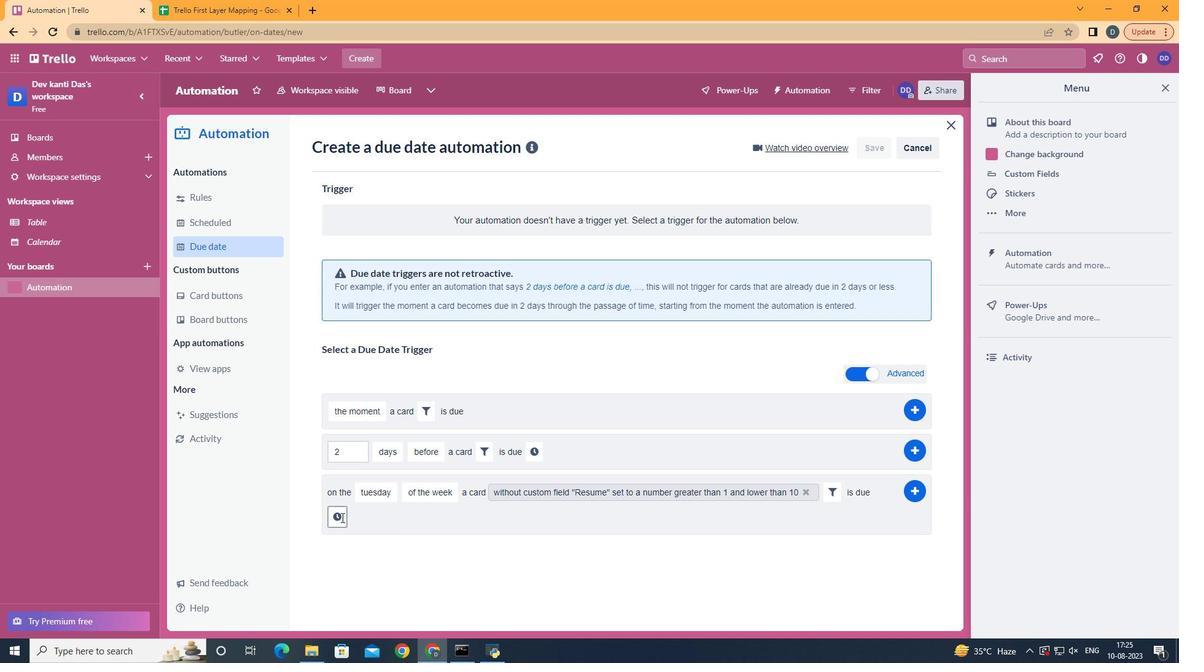 
Action: Mouse pressed left at (341, 517)
Screenshot: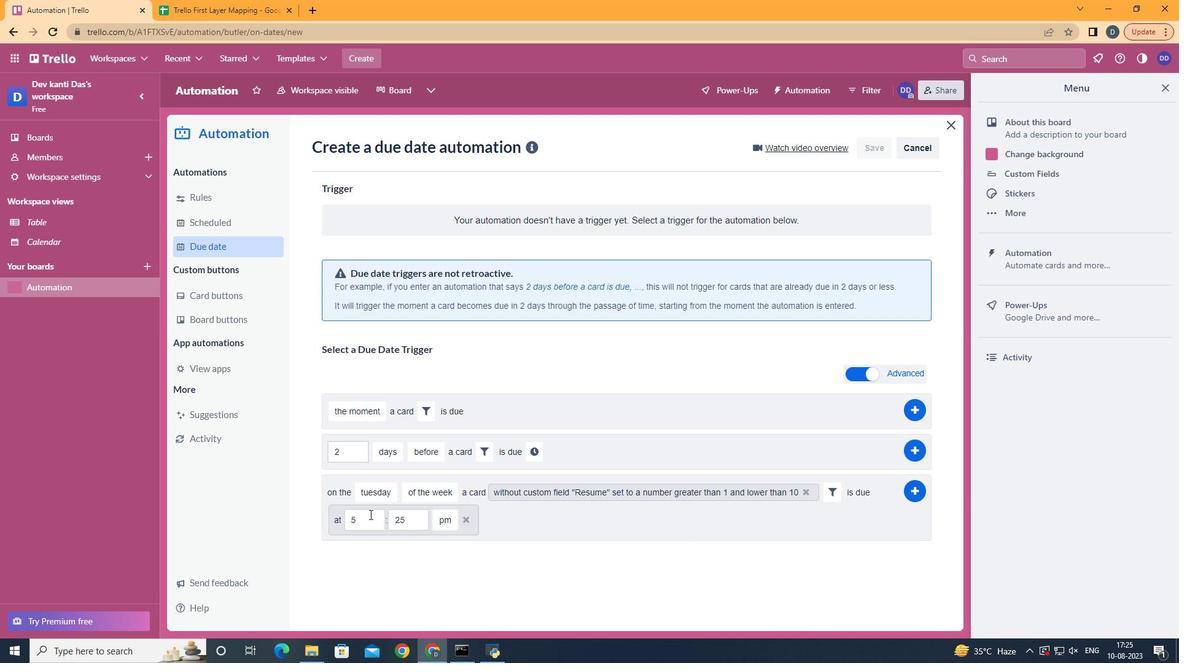
Action: Mouse moved to (371, 516)
Screenshot: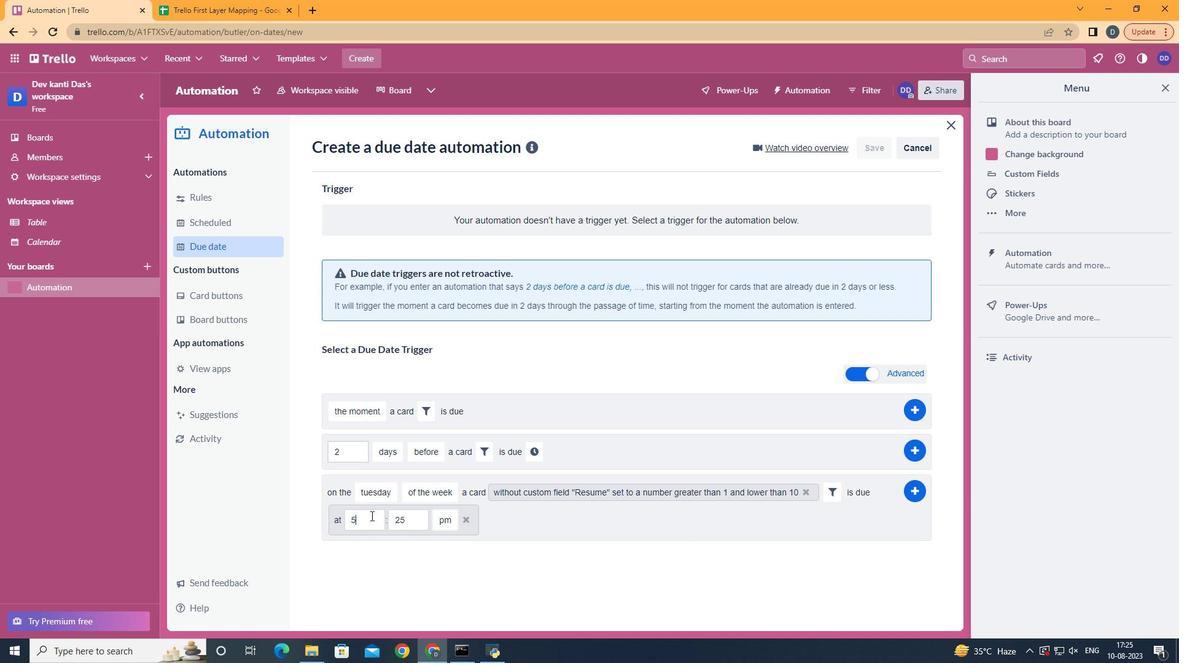 
Action: Mouse pressed left at (371, 516)
Screenshot: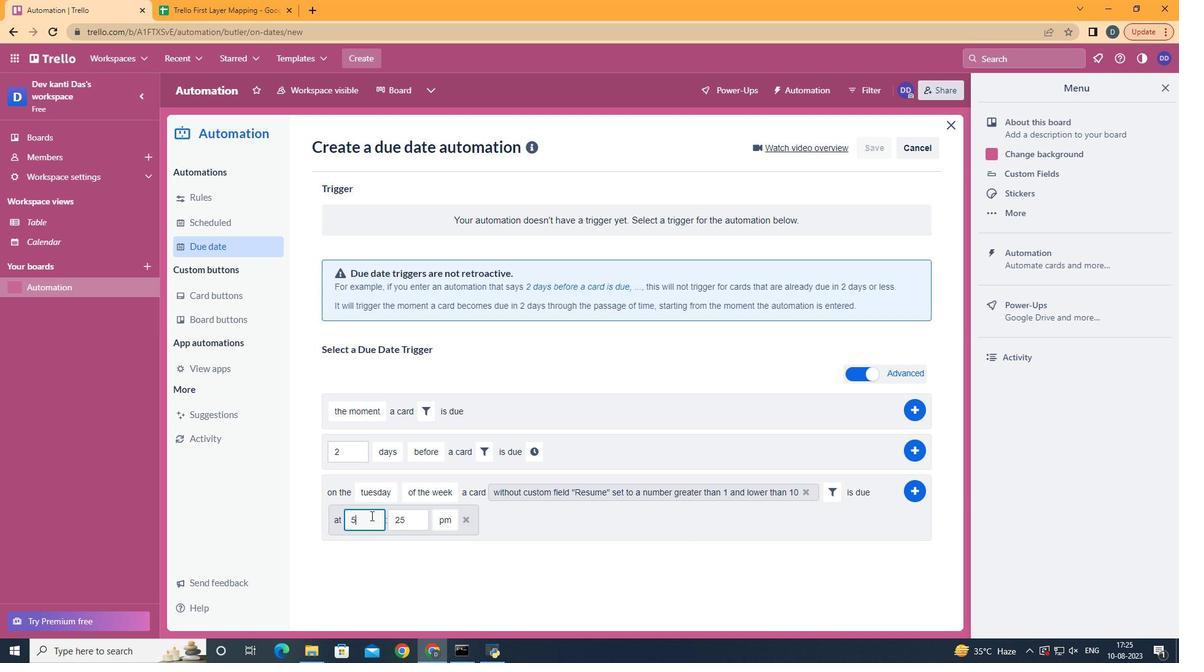 
Action: Key pressed <Key.backspace>11
Screenshot: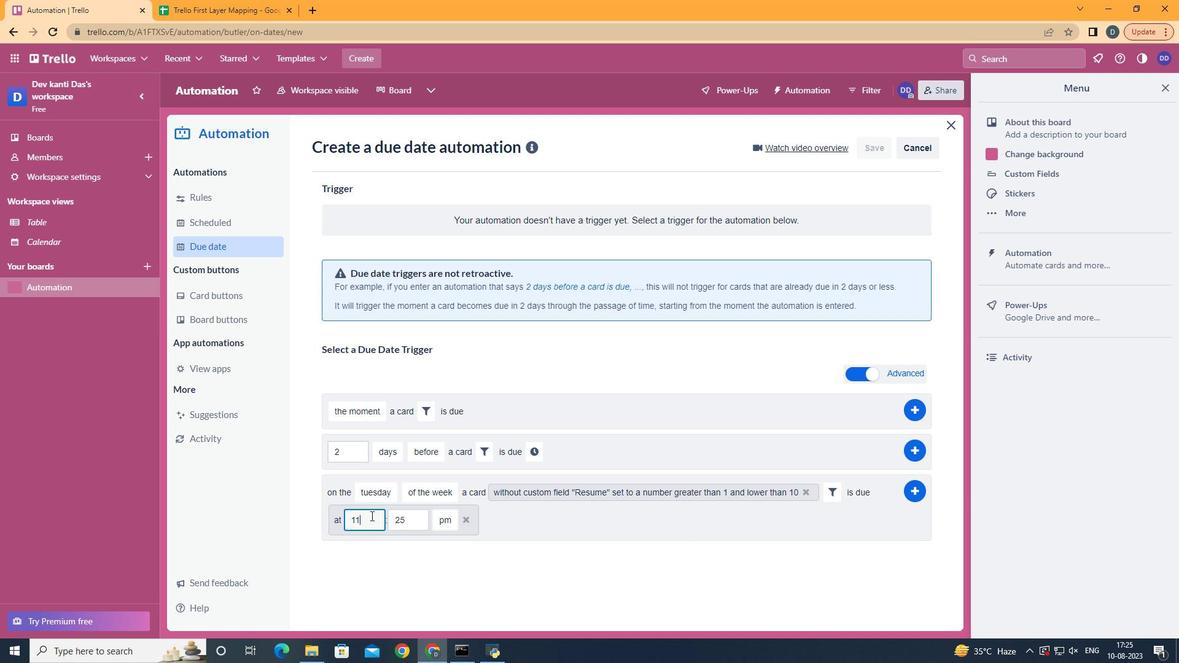 
Action: Mouse moved to (424, 520)
Screenshot: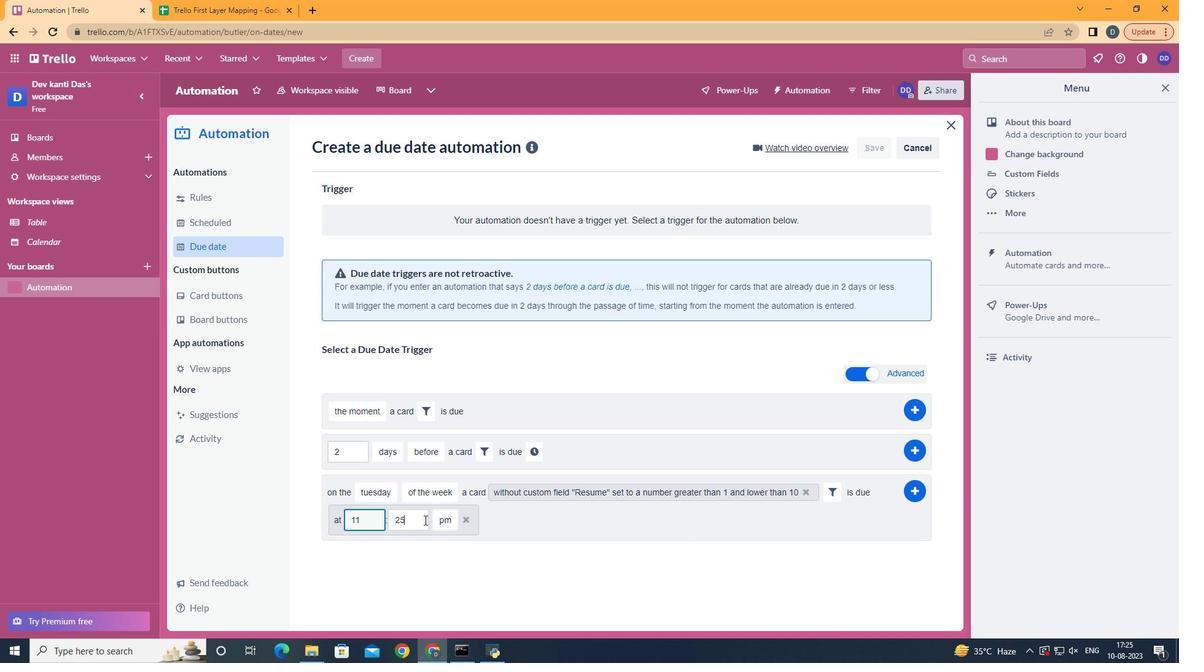 
Action: Mouse pressed left at (424, 520)
Screenshot: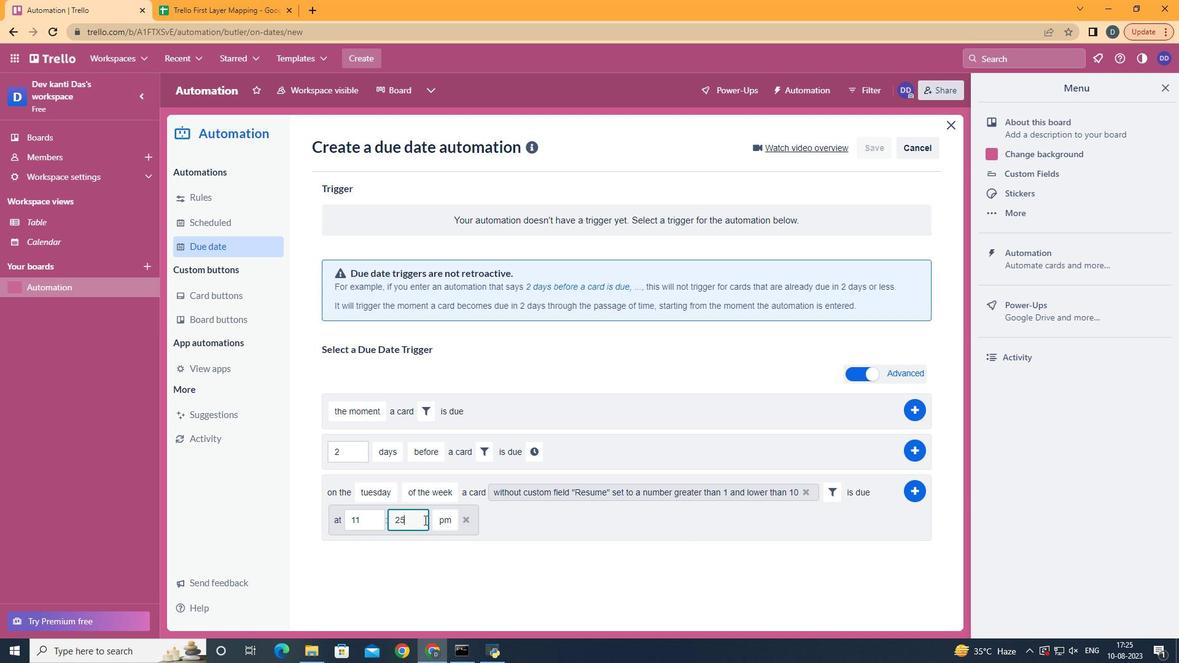
Action: Key pressed <Key.backspace><Key.backspace>00
Screenshot: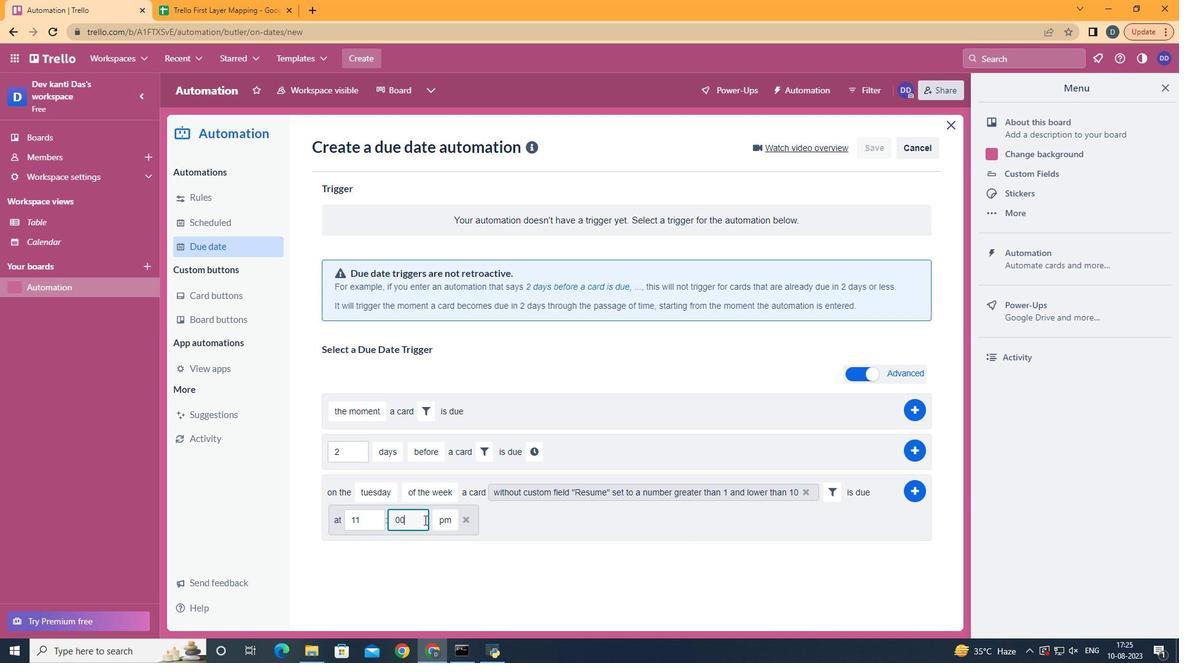 
Action: Mouse moved to (449, 549)
Screenshot: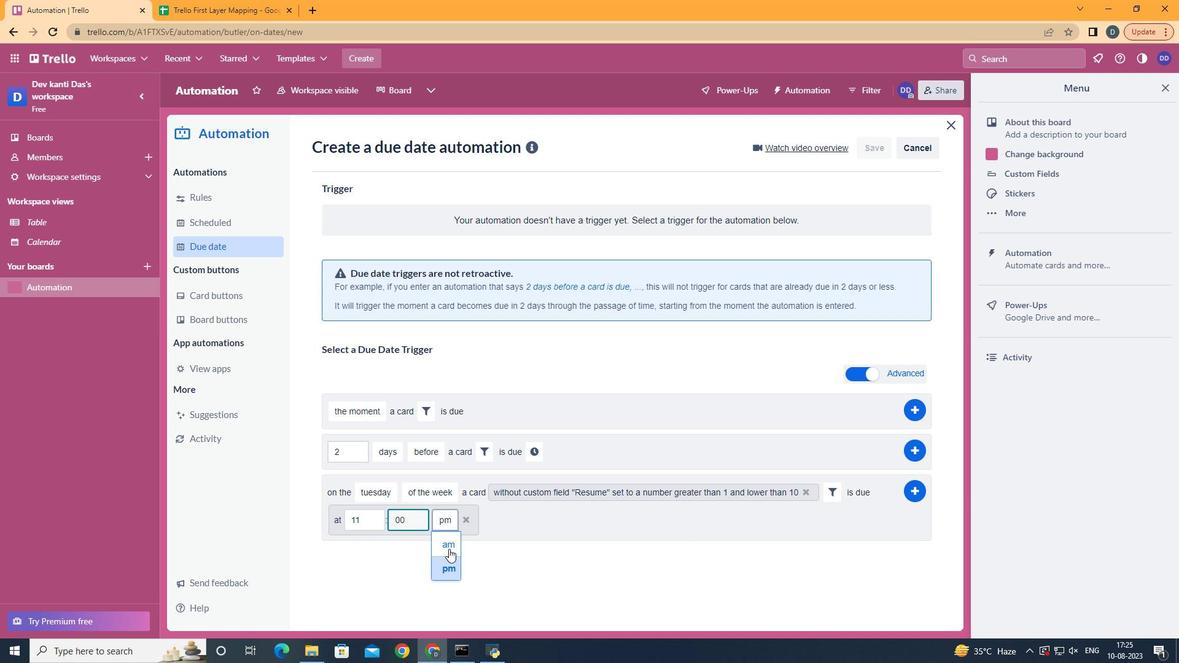 
Action: Mouse pressed left at (449, 549)
Screenshot: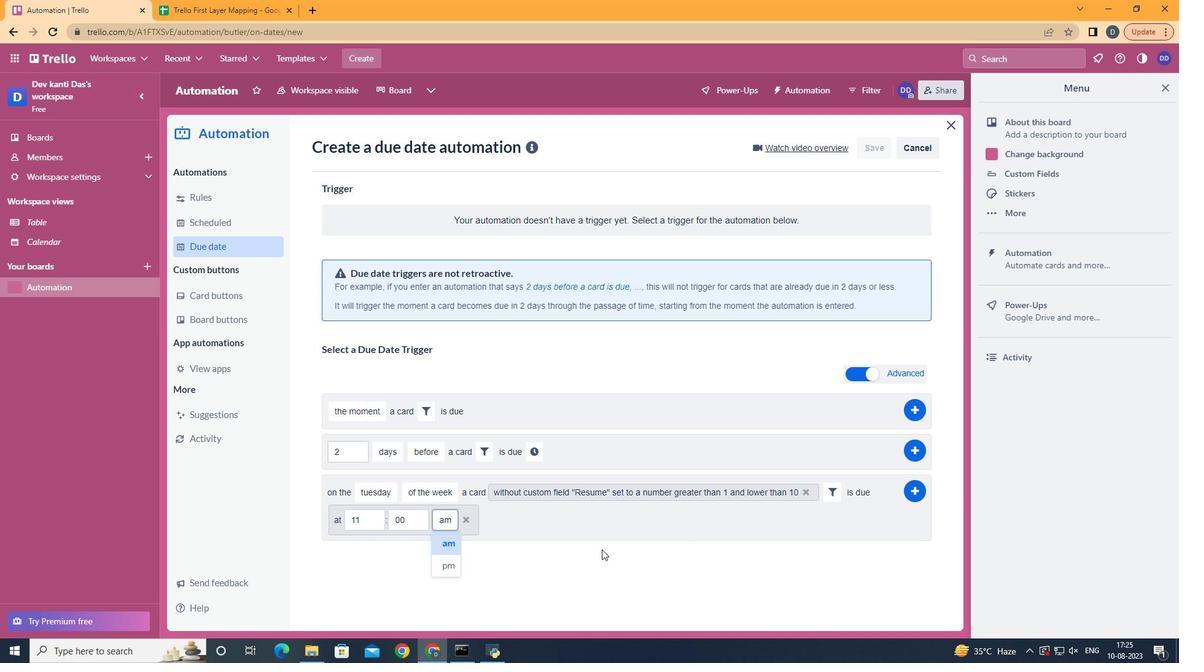 
Action: Mouse moved to (914, 498)
Screenshot: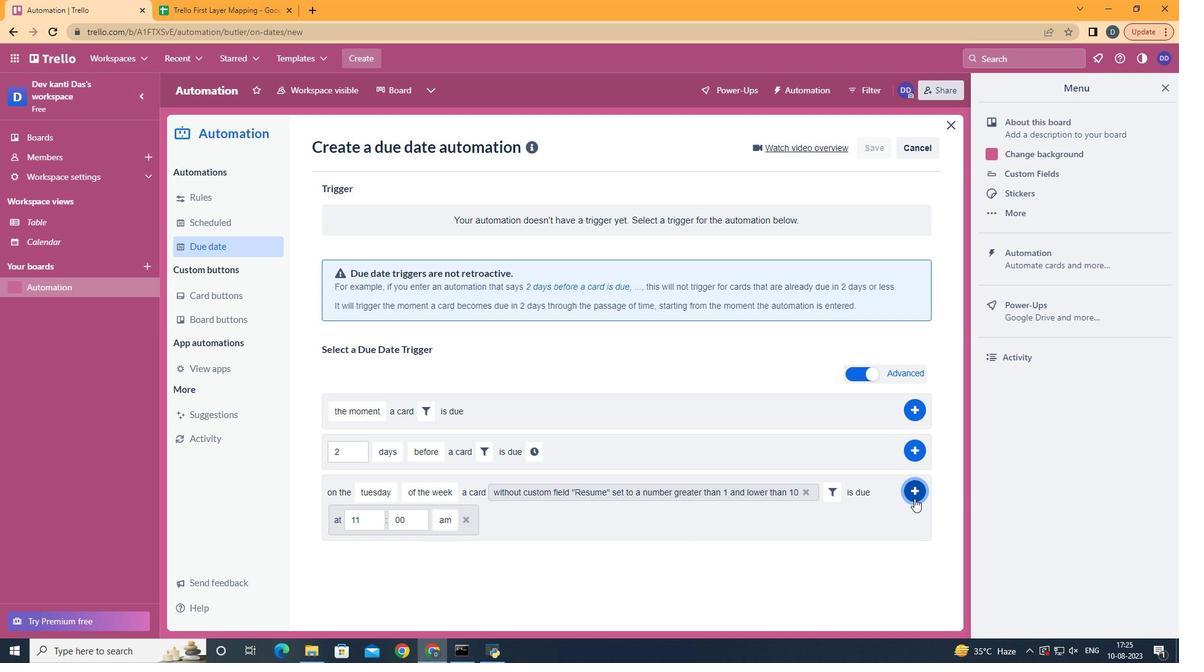 
Action: Mouse pressed left at (914, 498)
Screenshot: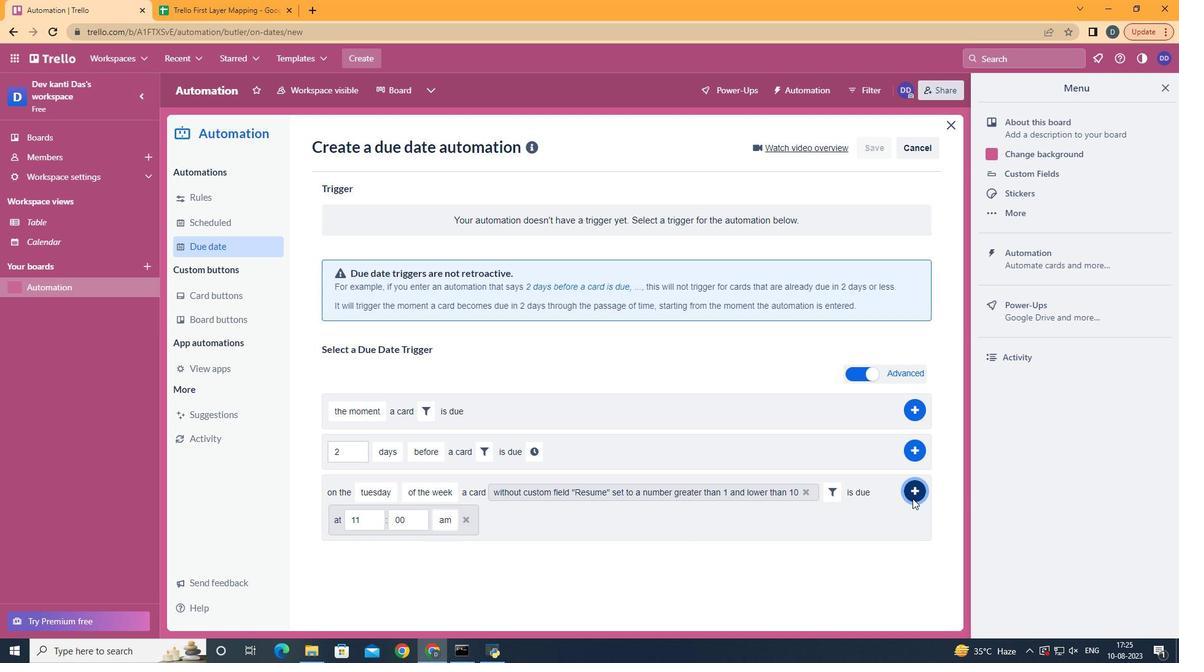 
Action: Mouse moved to (367, 280)
Screenshot: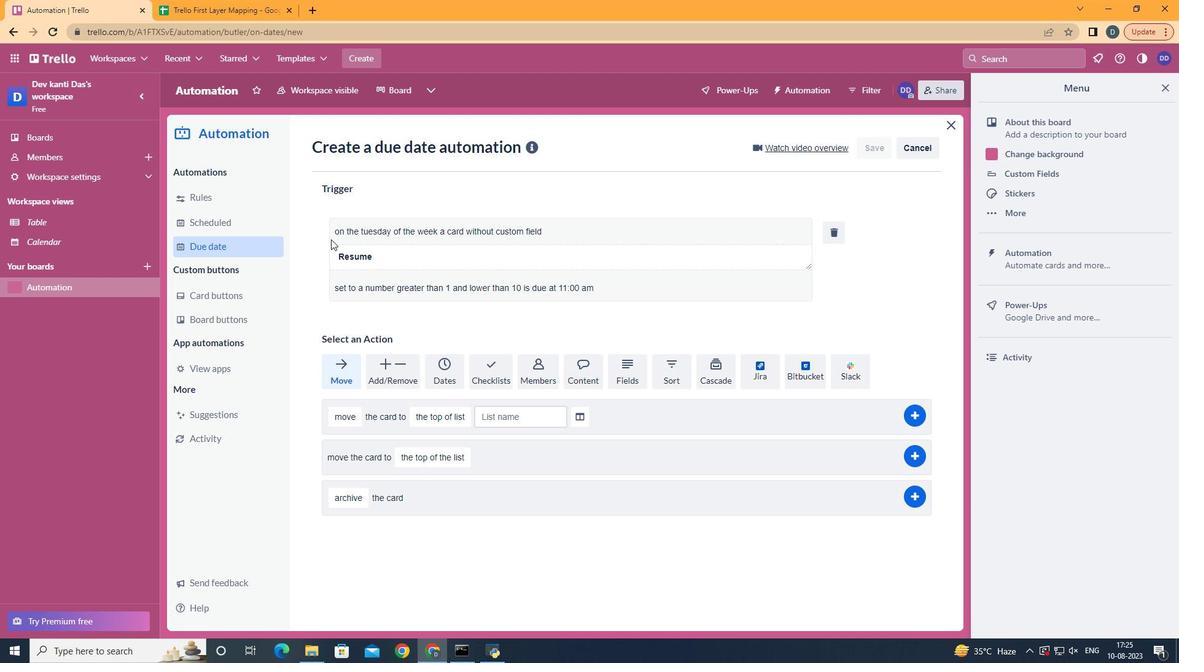
